 Task: Find connections with filter location Châtelet with filter topic #aviationwith filter profile language Spanish with filter current company Accolite Digital with filter school St. Xavier's School, Jaipur with filter industry Laundry and Drycleaning Services with filter service category Team Building with filter keywords title Marketing Communications Manager
Action: Mouse moved to (521, 96)
Screenshot: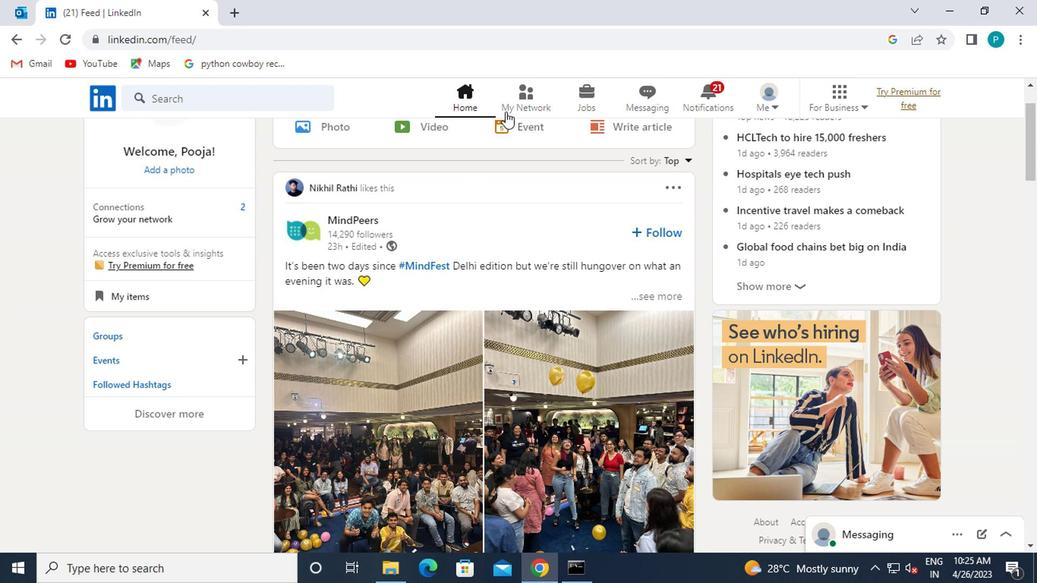 
Action: Mouse pressed left at (521, 96)
Screenshot: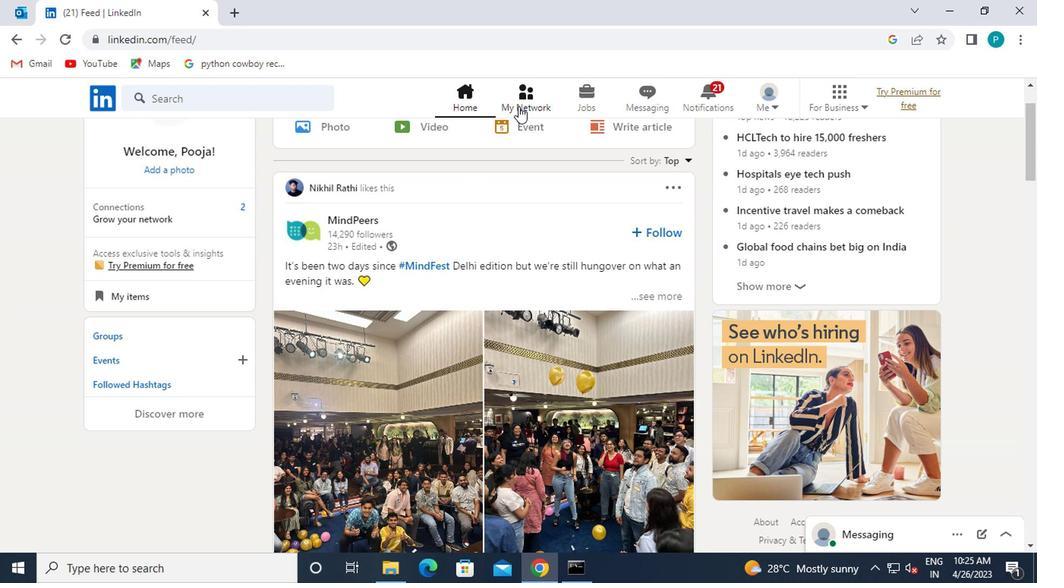 
Action: Mouse moved to (213, 178)
Screenshot: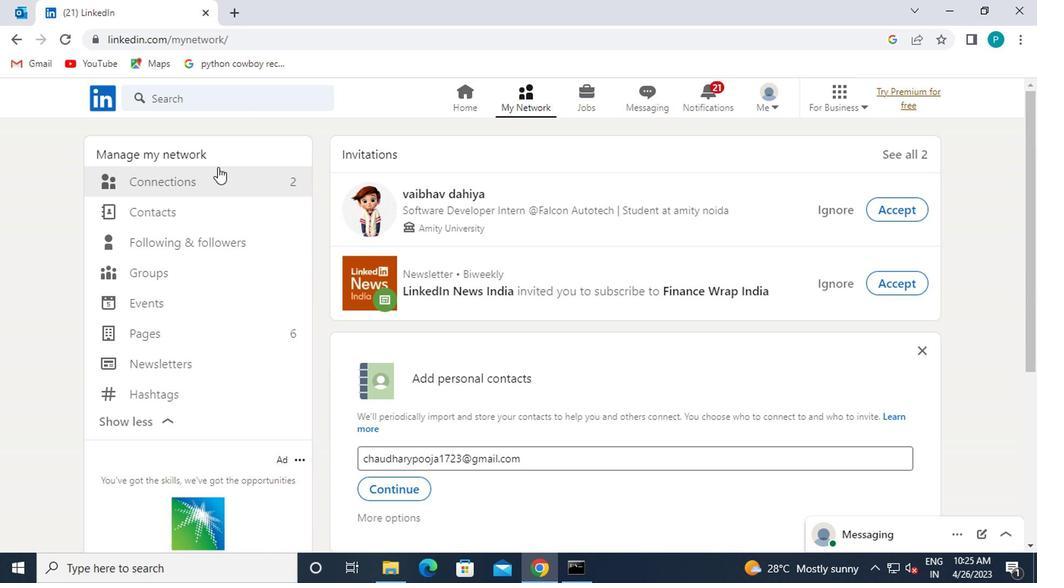 
Action: Mouse pressed left at (213, 178)
Screenshot: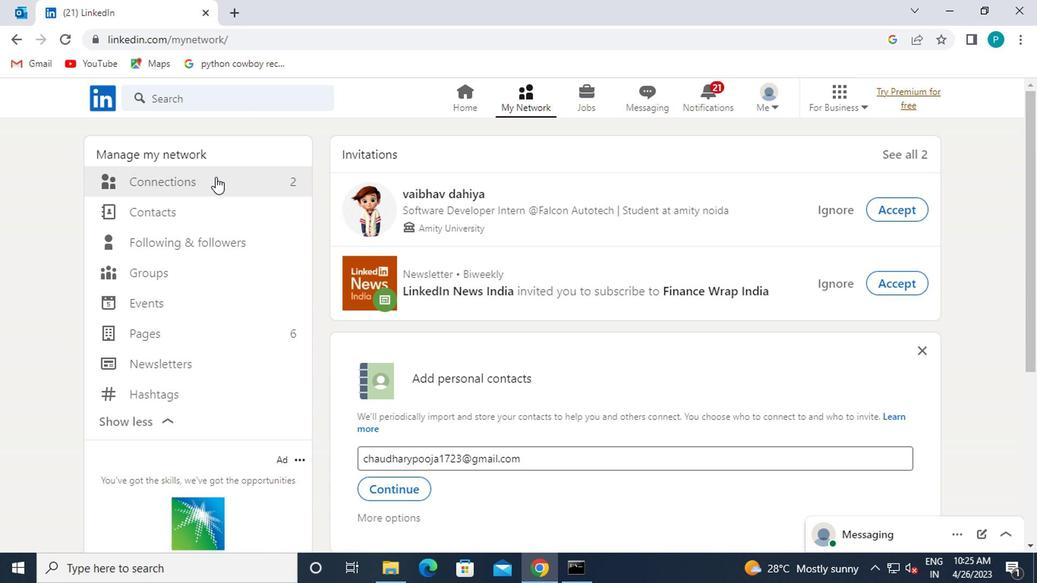 
Action: Mouse moved to (619, 186)
Screenshot: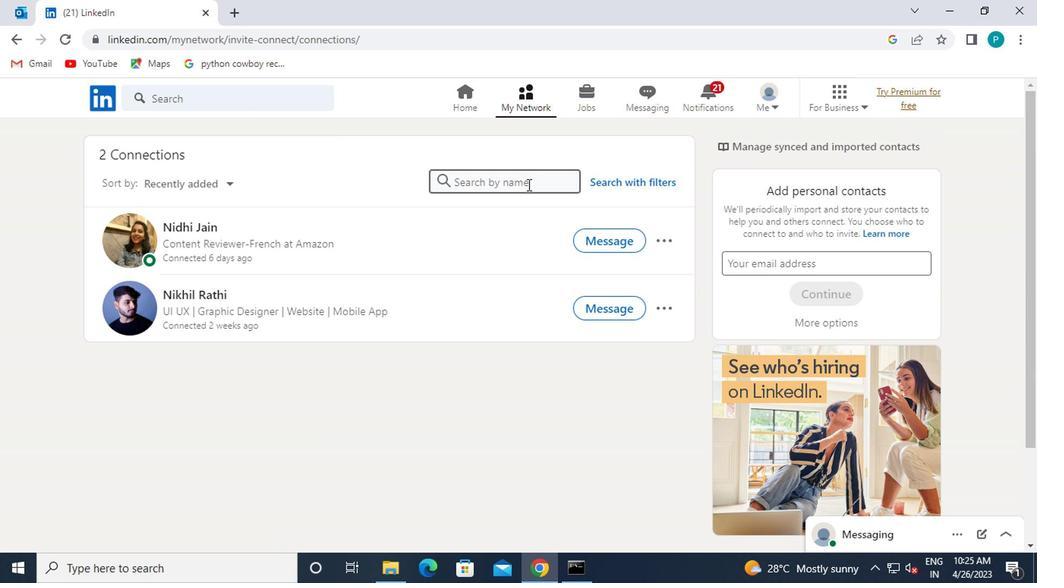 
Action: Mouse pressed left at (619, 186)
Screenshot: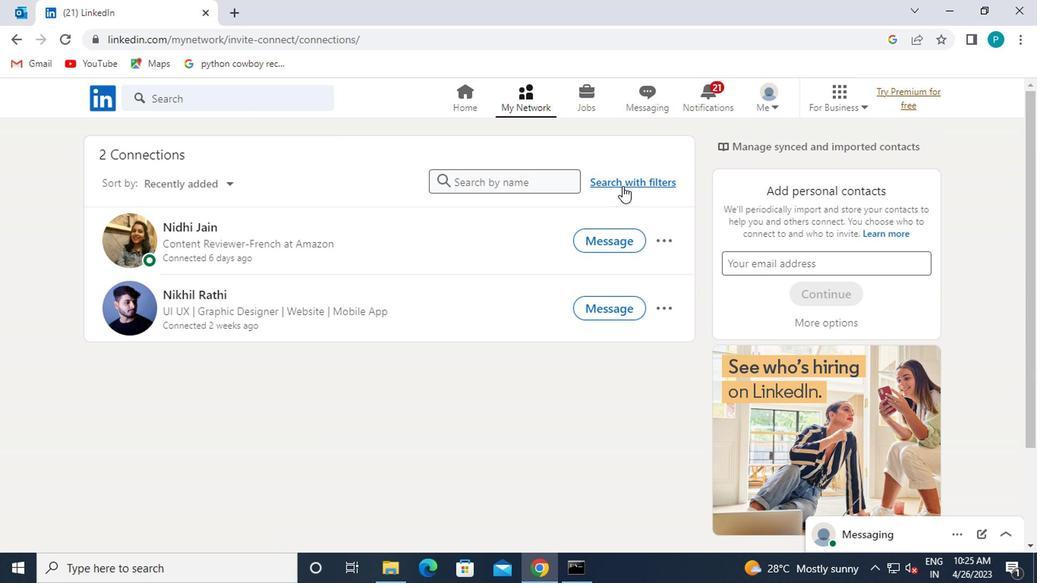 
Action: Mouse moved to (486, 134)
Screenshot: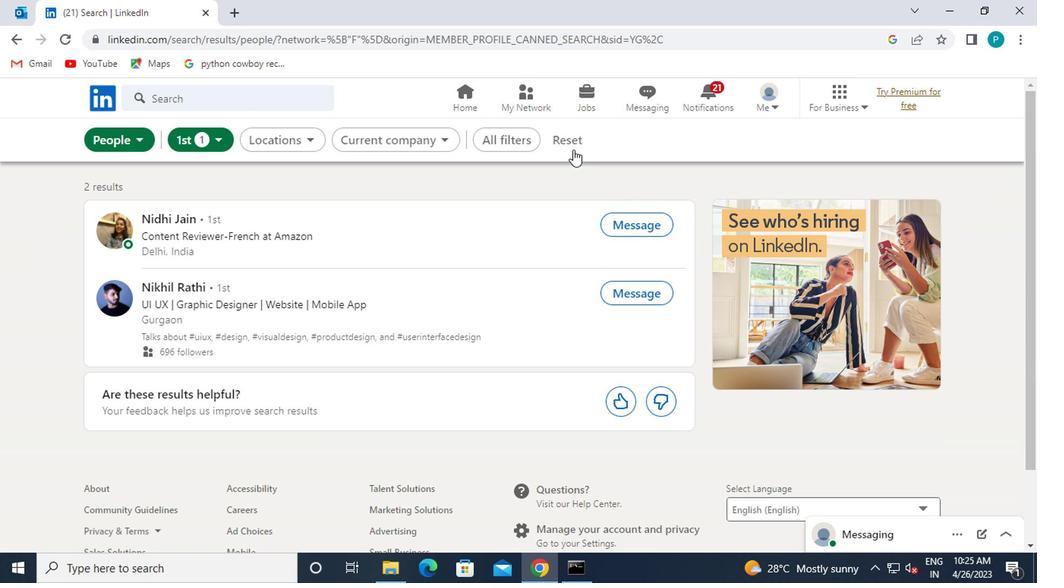 
Action: Mouse pressed left at (486, 134)
Screenshot: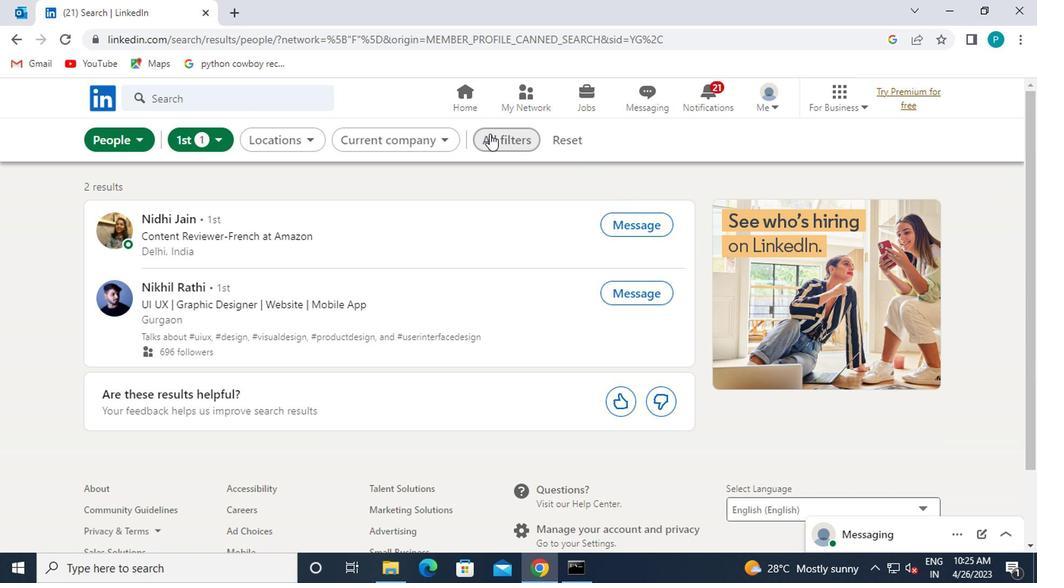 
Action: Mouse moved to (815, 301)
Screenshot: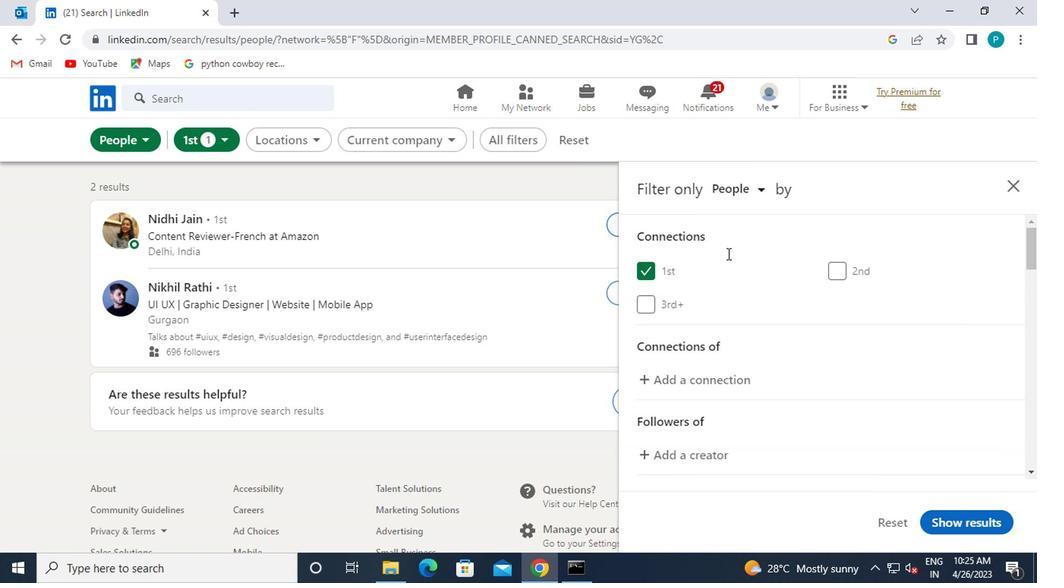 
Action: Mouse scrolled (815, 300) with delta (0, 0)
Screenshot: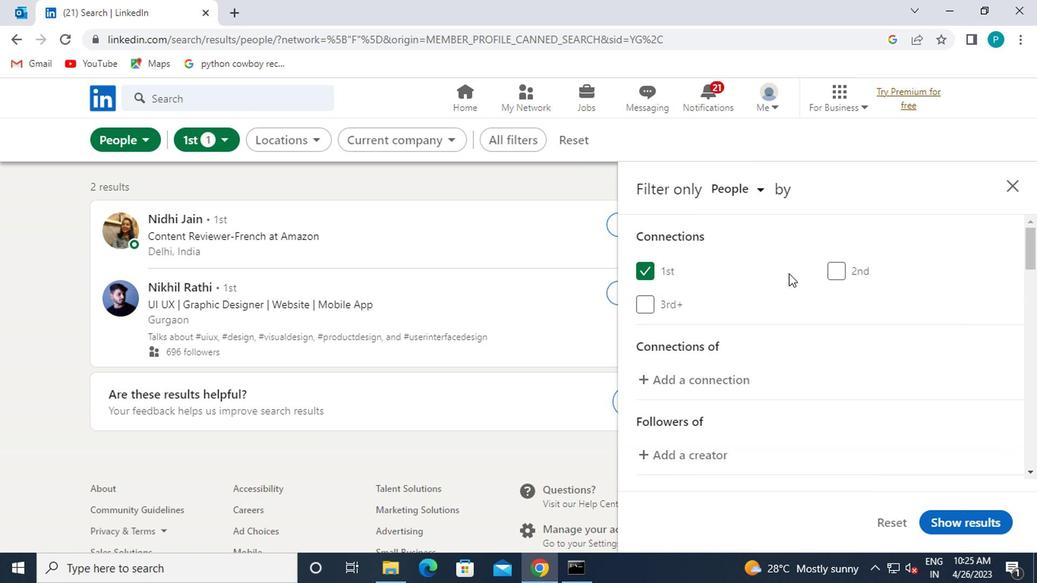 
Action: Mouse scrolled (815, 300) with delta (0, 0)
Screenshot: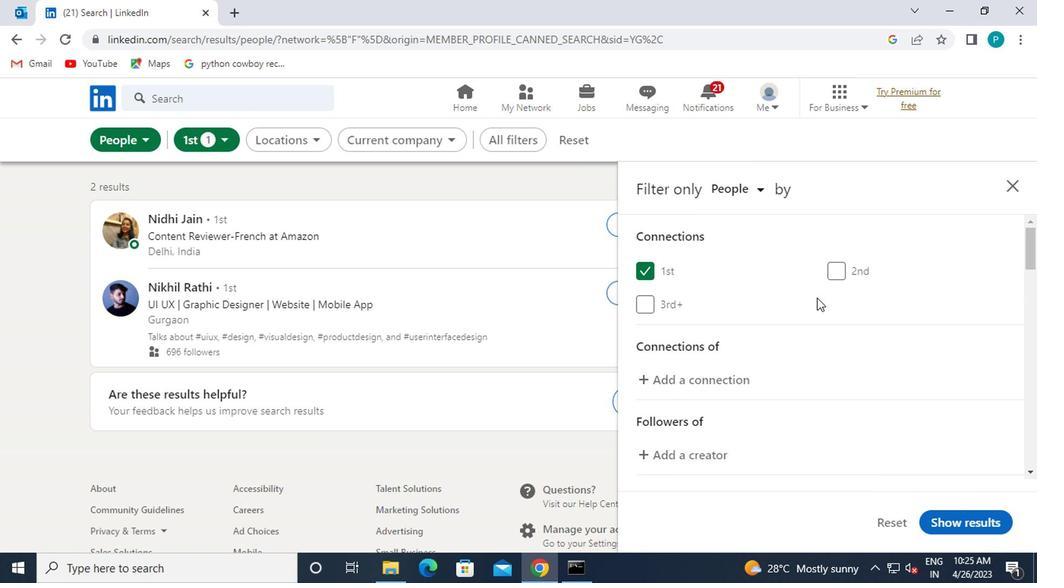 
Action: Mouse moved to (889, 443)
Screenshot: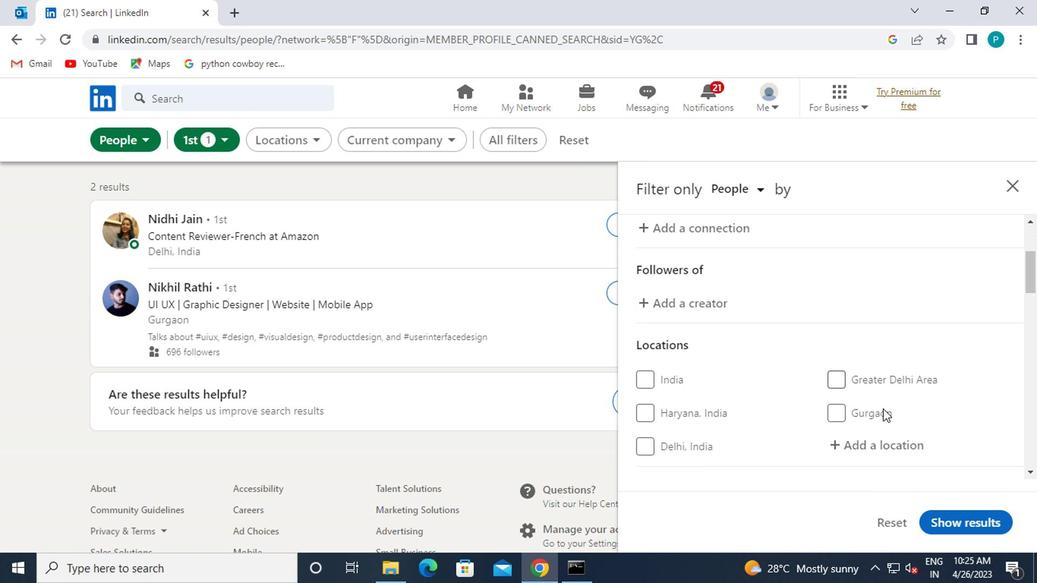 
Action: Mouse pressed left at (889, 443)
Screenshot: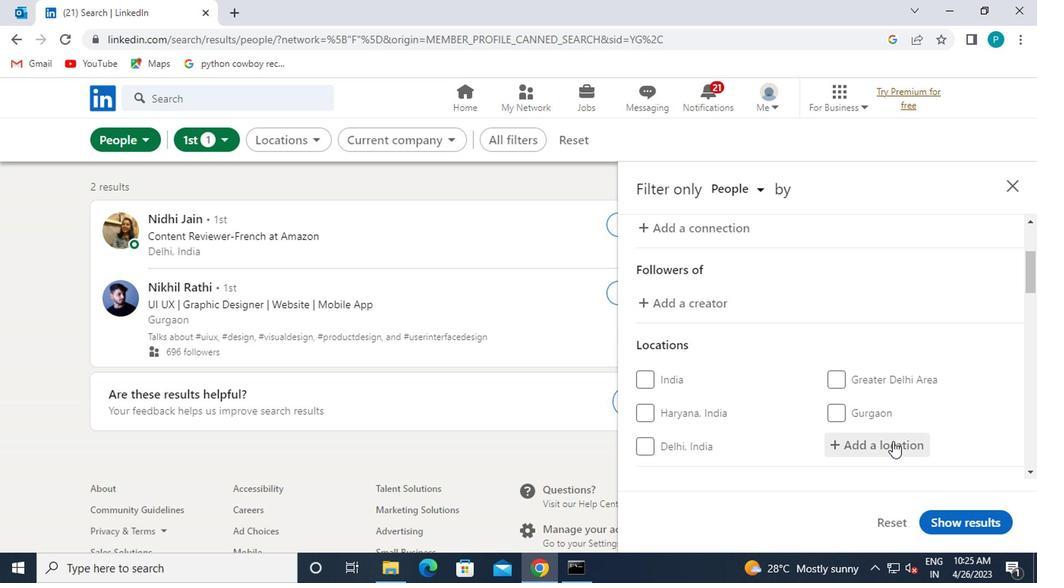 
Action: Mouse moved to (877, 402)
Screenshot: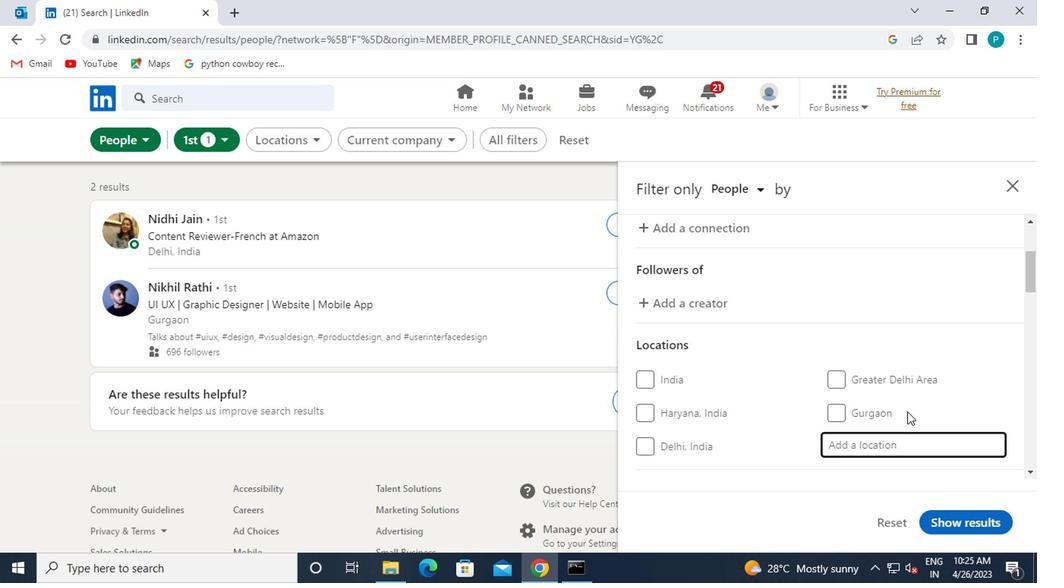 
Action: Key pressed <Key.caps_lock>
Screenshot: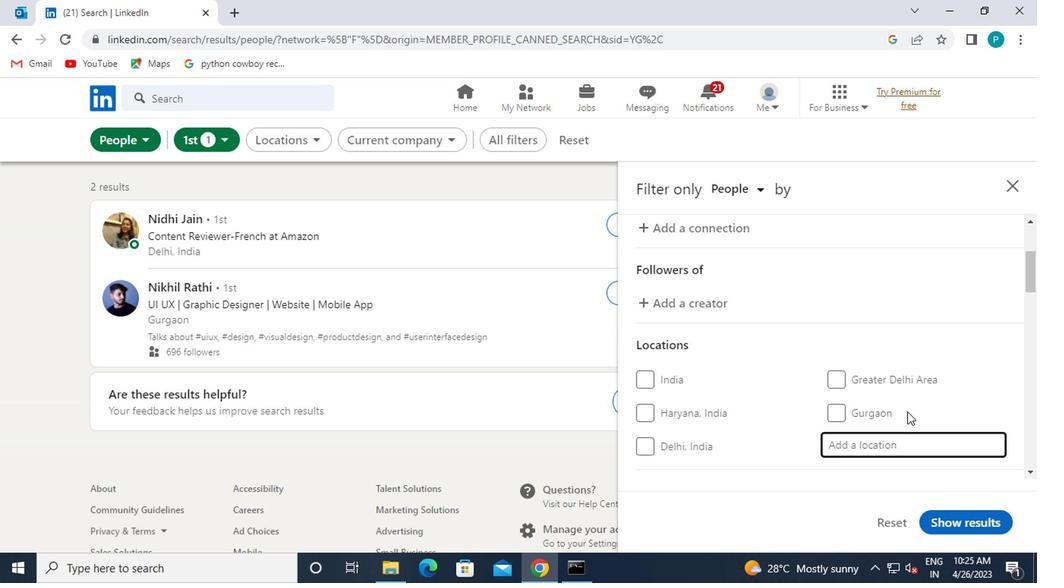 
Action: Mouse moved to (846, 386)
Screenshot: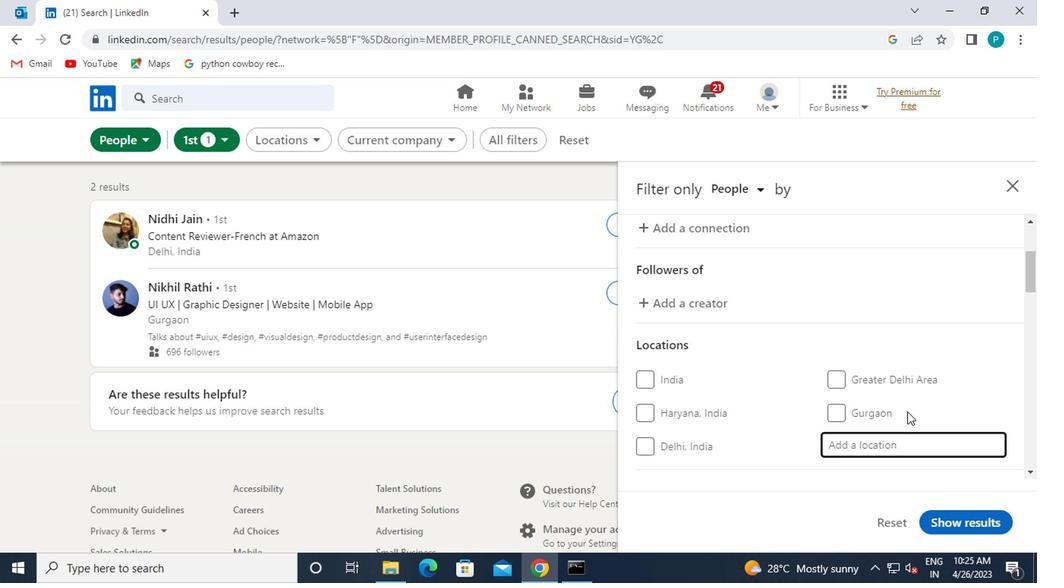 
Action: Key pressed c<Key.caps_lock>hatelet
Screenshot: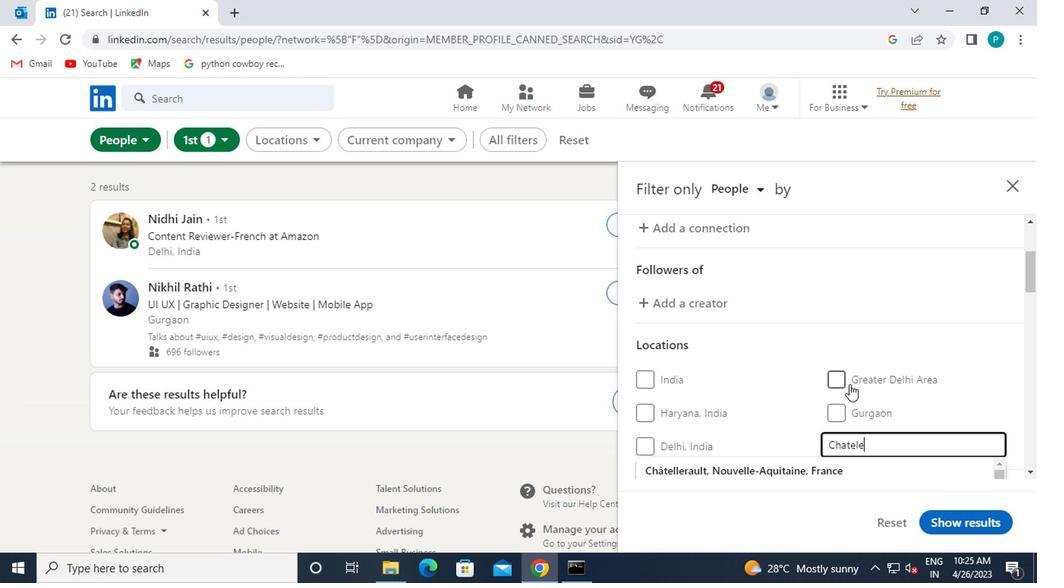 
Action: Mouse moved to (740, 452)
Screenshot: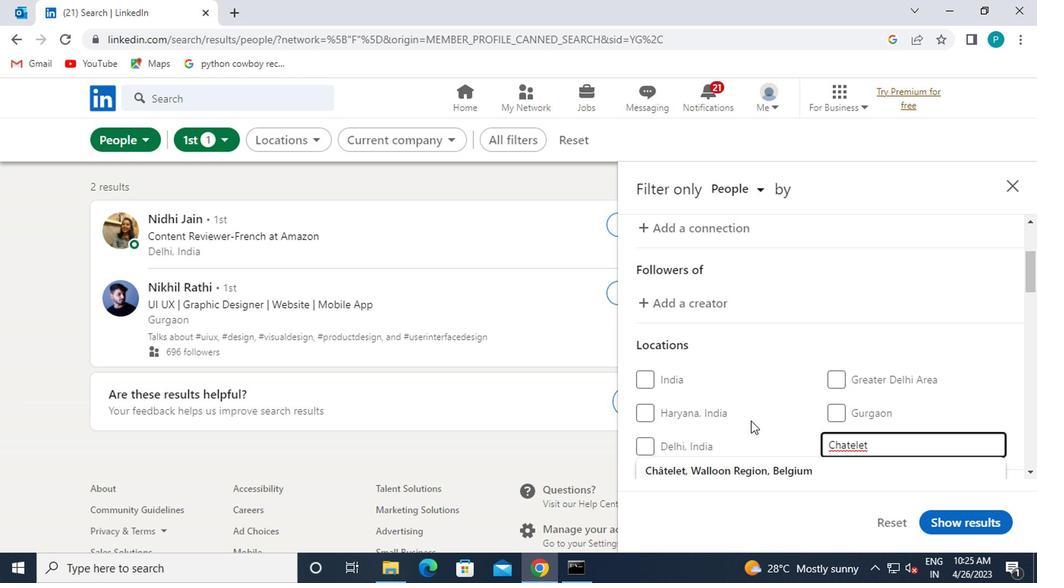 
Action: Mouse scrolled (740, 451) with delta (0, -1)
Screenshot: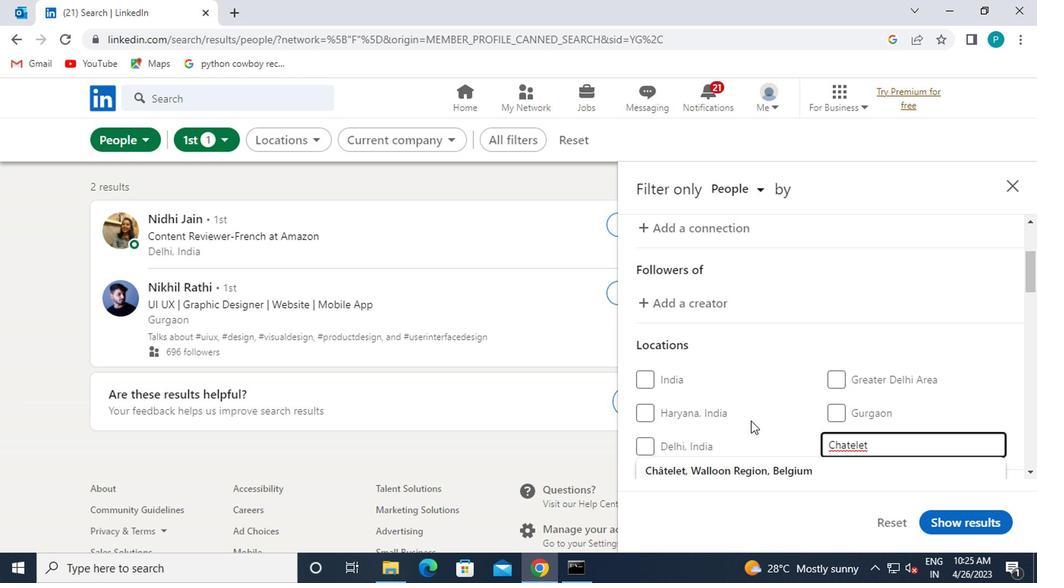 
Action: Mouse moved to (736, 397)
Screenshot: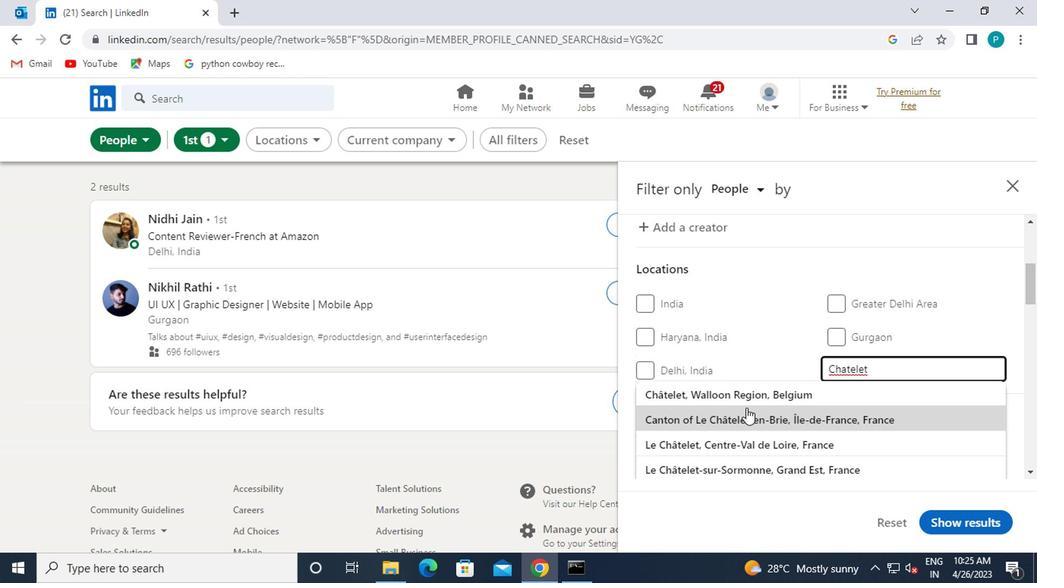 
Action: Mouse pressed left at (736, 397)
Screenshot: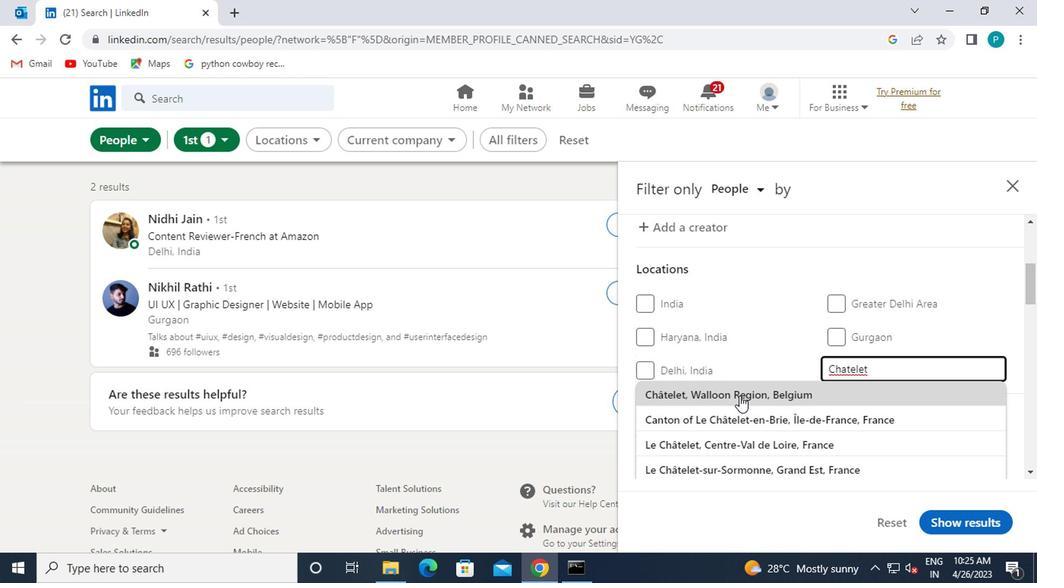 
Action: Mouse scrolled (736, 397) with delta (0, 0)
Screenshot: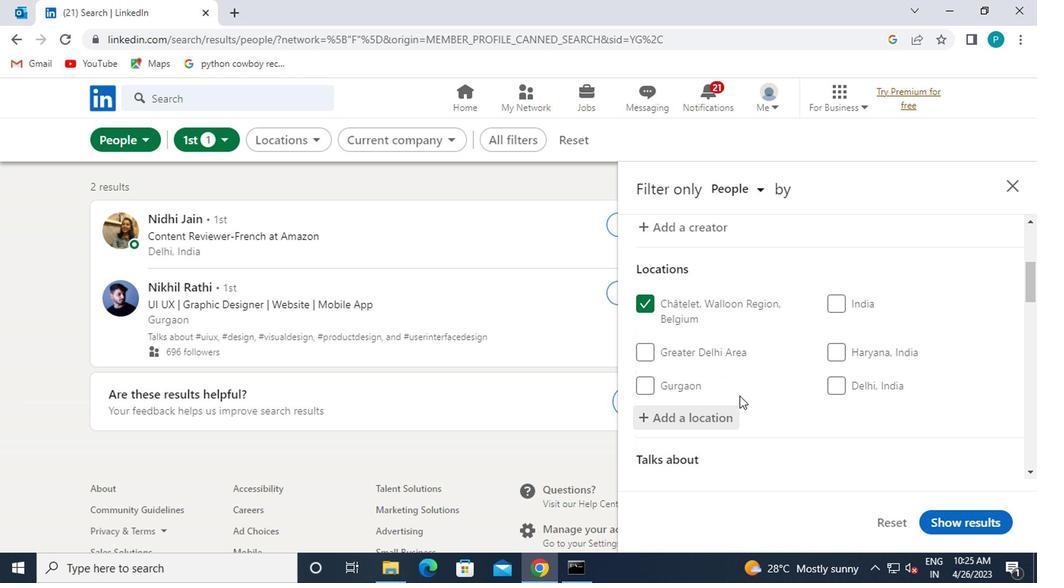 
Action: Mouse scrolled (736, 397) with delta (0, 0)
Screenshot: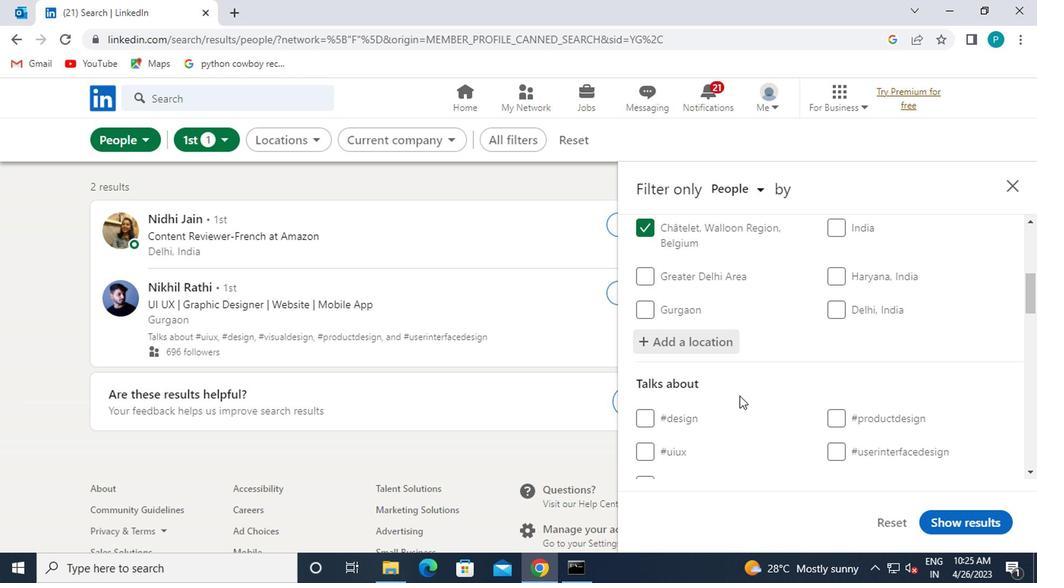 
Action: Mouse scrolled (736, 397) with delta (0, 0)
Screenshot: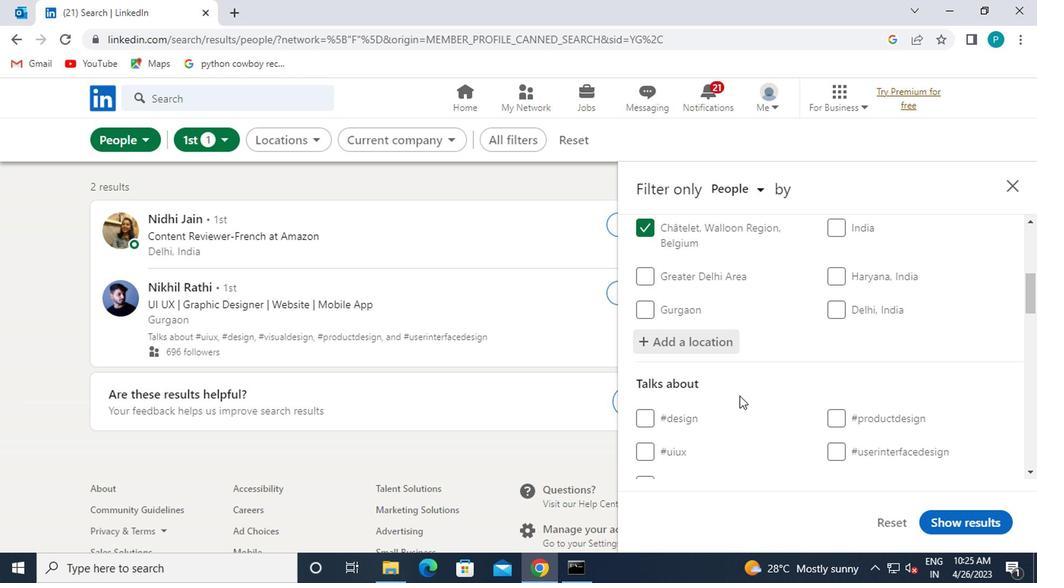 
Action: Mouse moved to (837, 342)
Screenshot: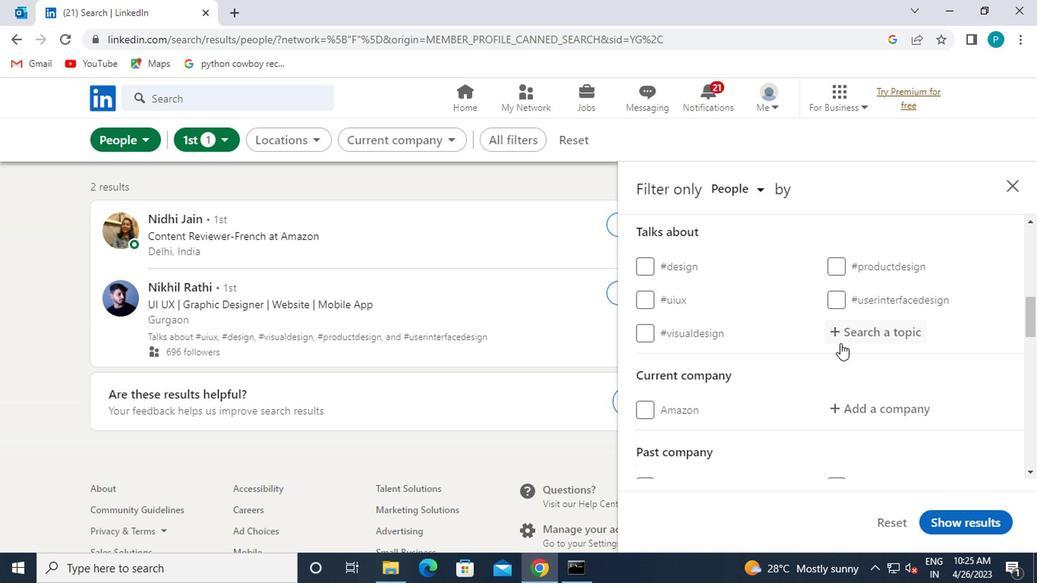 
Action: Mouse pressed left at (837, 342)
Screenshot: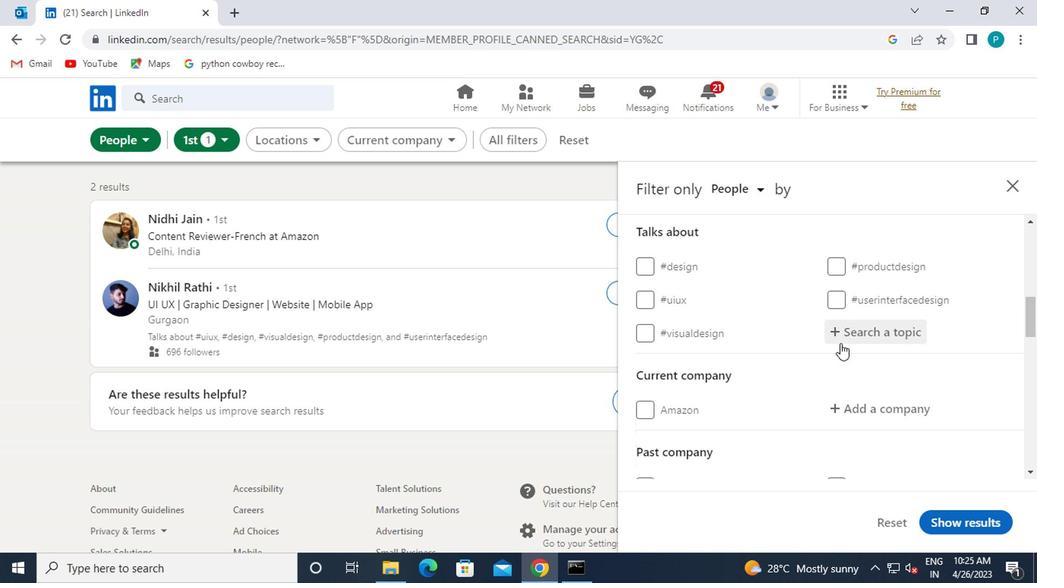 
Action: Mouse moved to (837, 339)
Screenshot: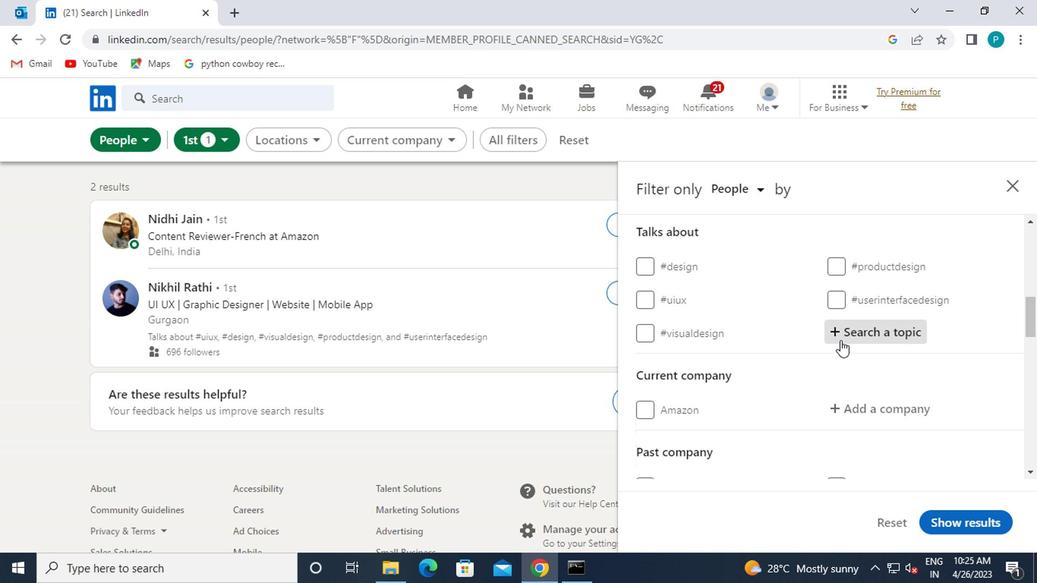 
Action: Key pressed <Key.shift><Key.shift><Key.shift><Key.shift>#AVII<Key.backspace>ATION
Screenshot: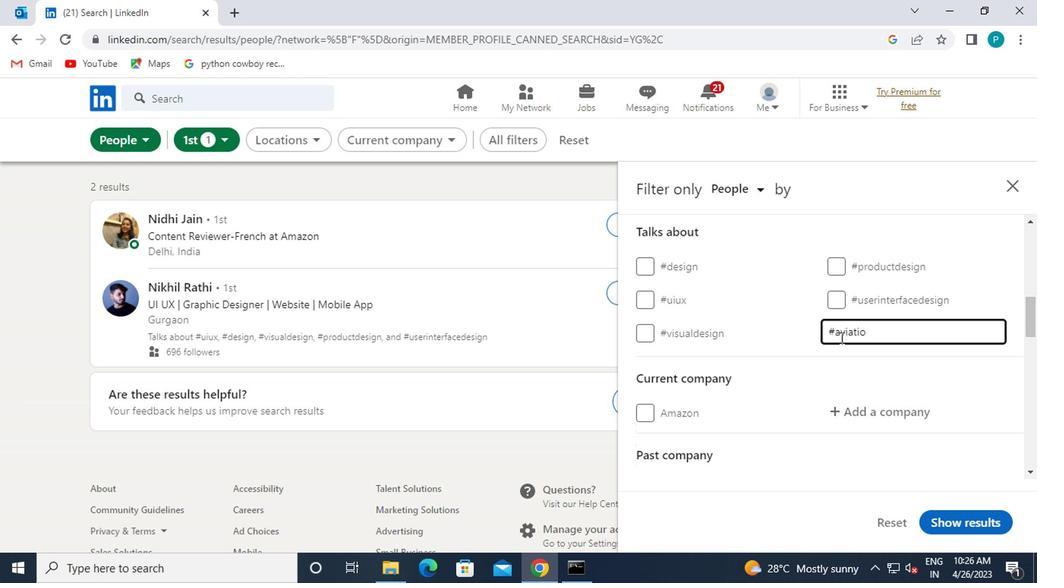 
Action: Mouse moved to (828, 341)
Screenshot: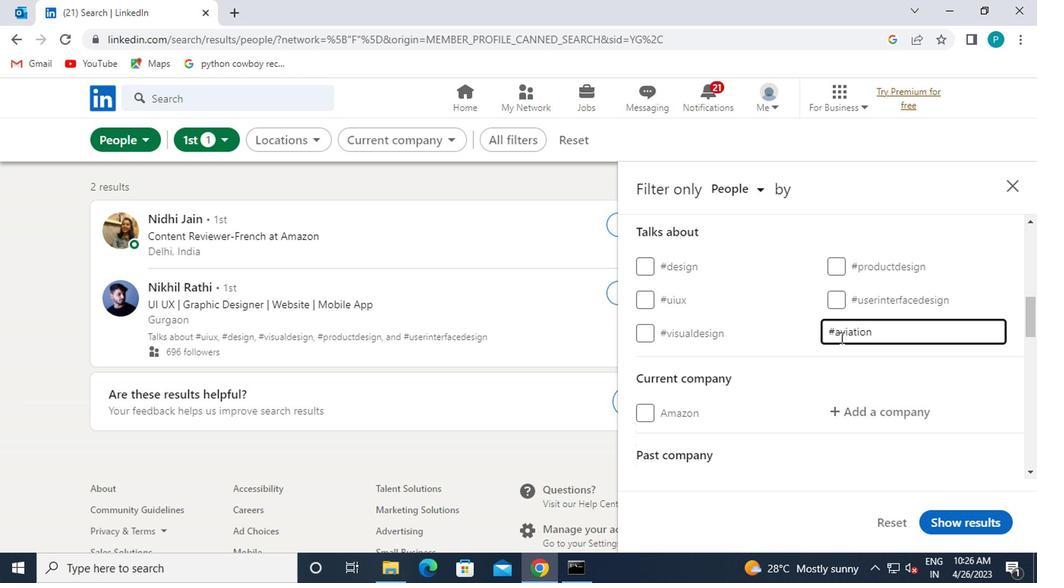 
Action: Mouse scrolled (828, 340) with delta (0, -1)
Screenshot: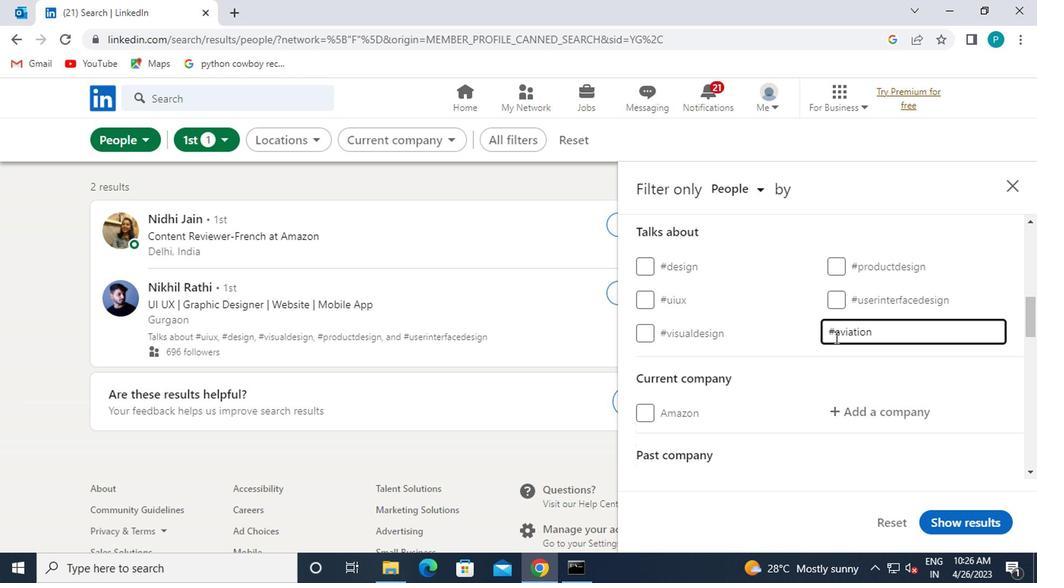 
Action: Mouse moved to (842, 343)
Screenshot: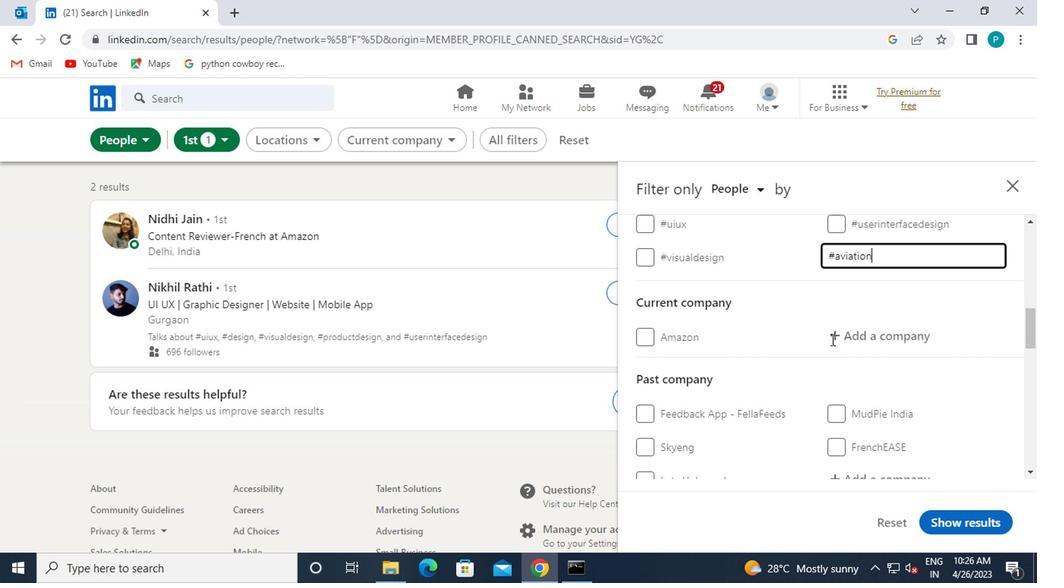 
Action: Mouse pressed left at (842, 343)
Screenshot: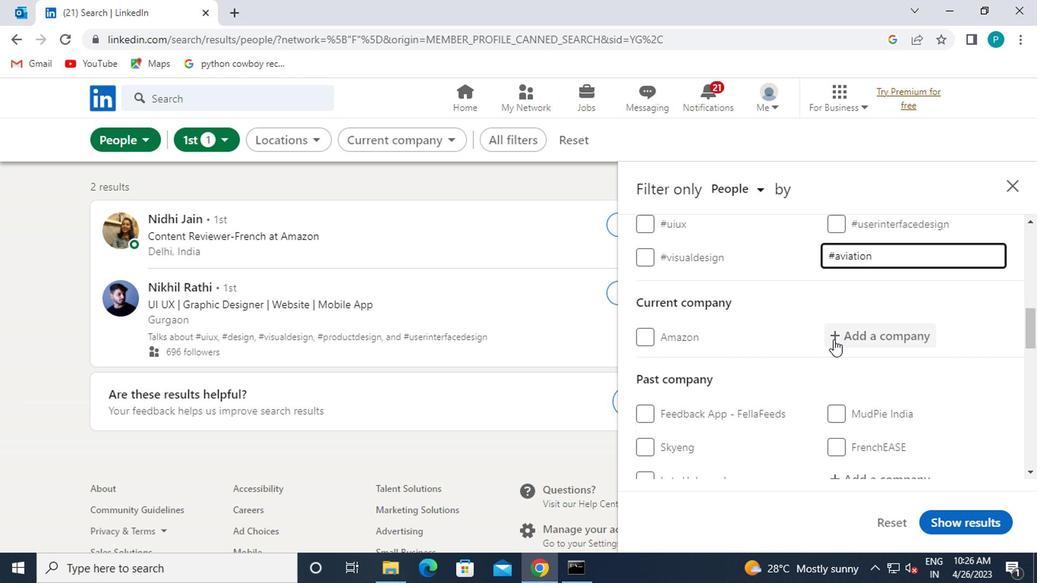 
Action: Mouse moved to (821, 343)
Screenshot: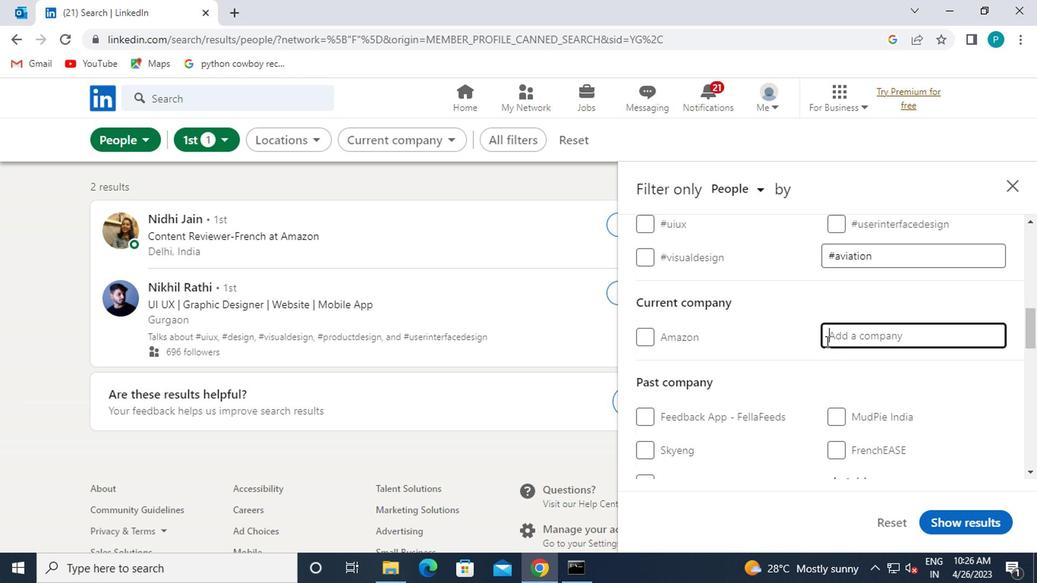 
Action: Key pressed <Key.caps_lock>ACCO
Screenshot: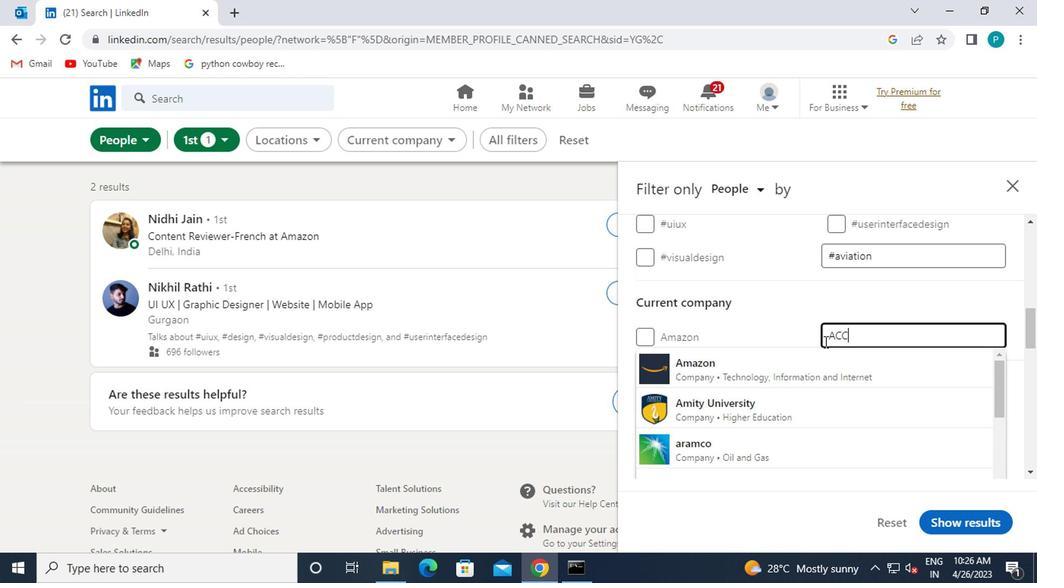 
Action: Mouse moved to (787, 392)
Screenshot: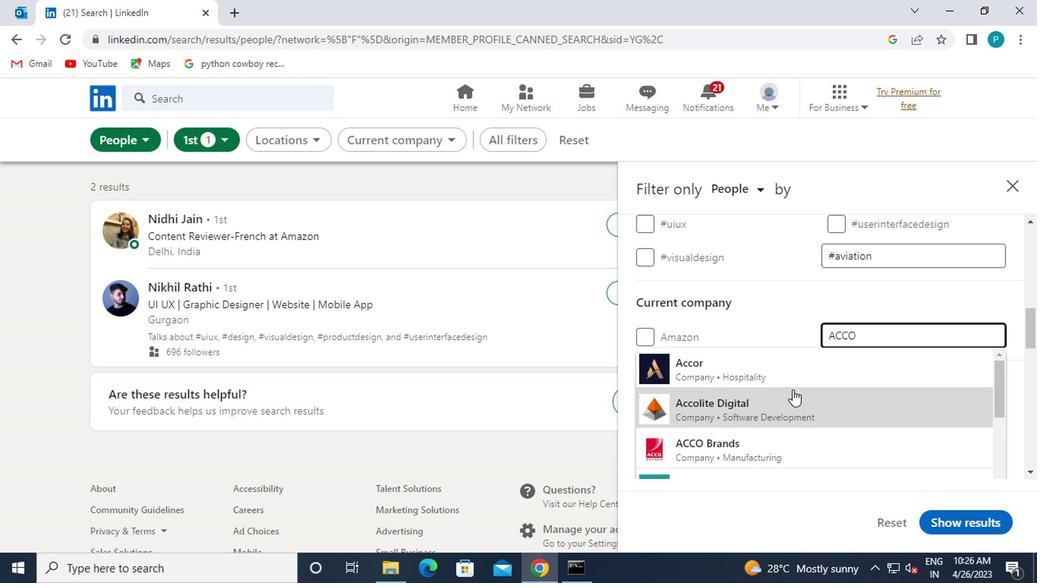 
Action: Mouse pressed left at (787, 392)
Screenshot: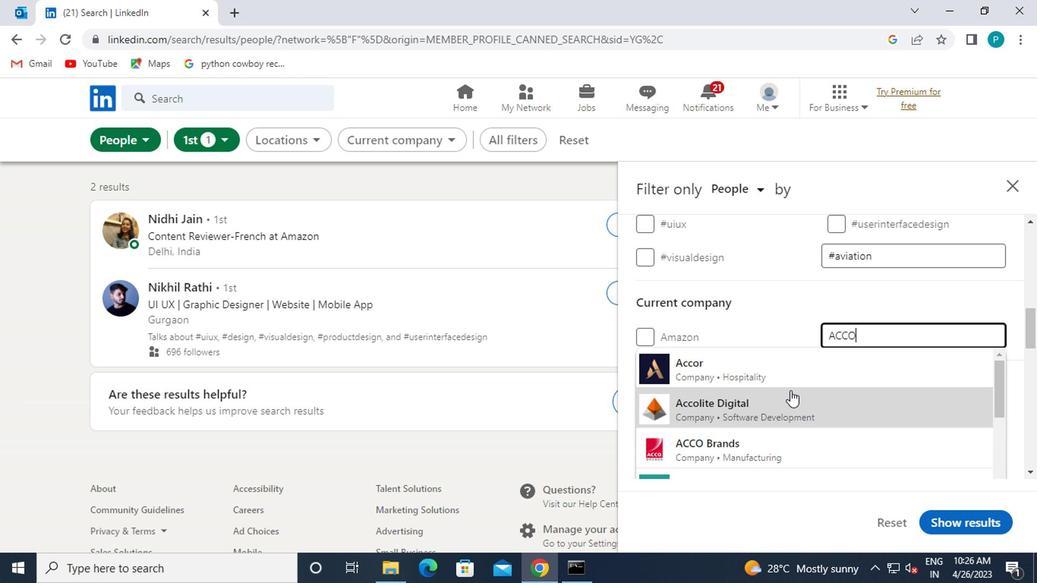 
Action: Mouse moved to (781, 390)
Screenshot: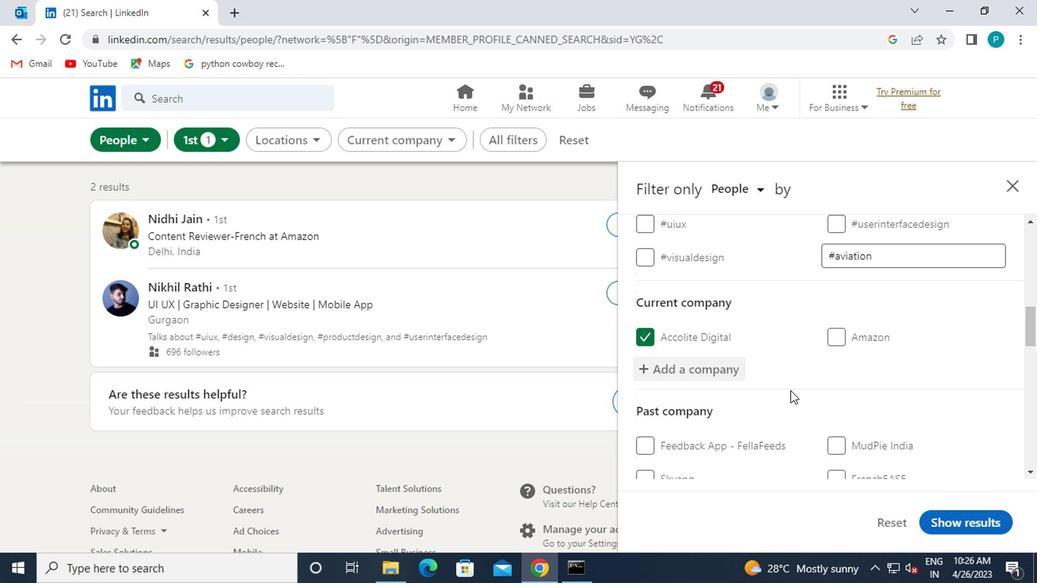 
Action: Mouse scrolled (781, 389) with delta (0, -1)
Screenshot: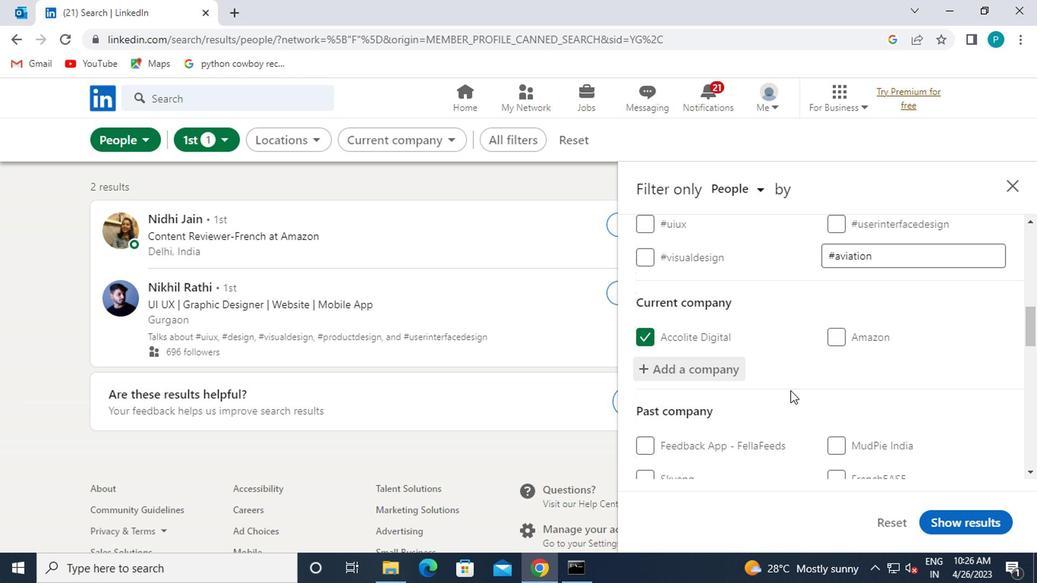 
Action: Mouse moved to (780, 389)
Screenshot: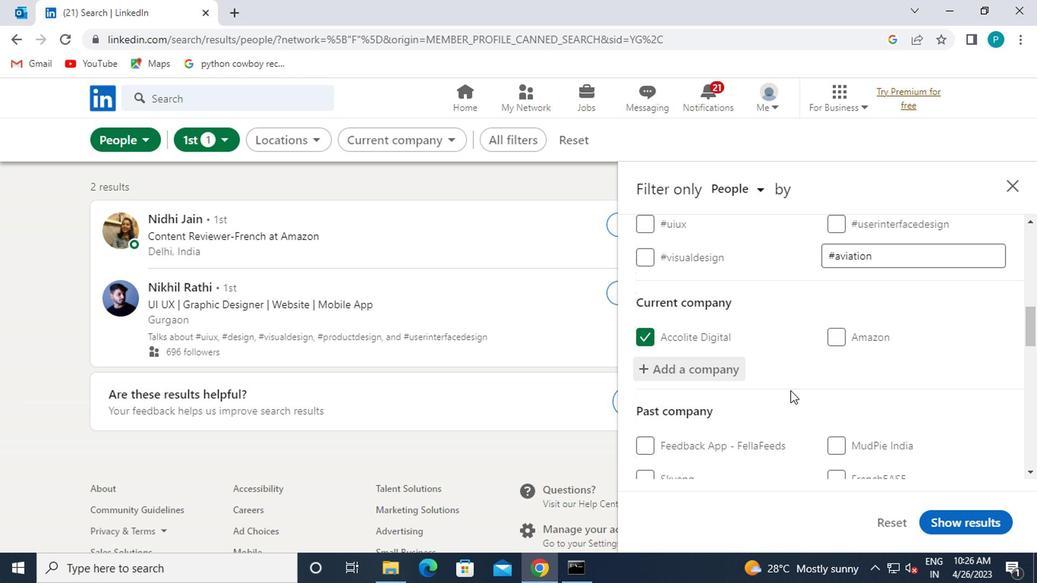 
Action: Mouse scrolled (780, 388) with delta (0, 0)
Screenshot: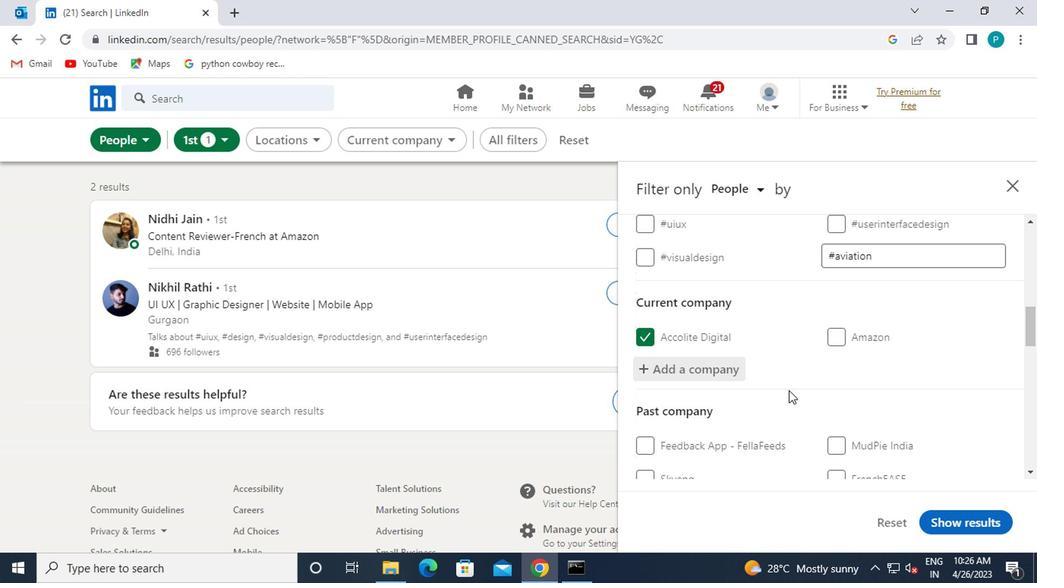 
Action: Mouse scrolled (780, 388) with delta (0, 0)
Screenshot: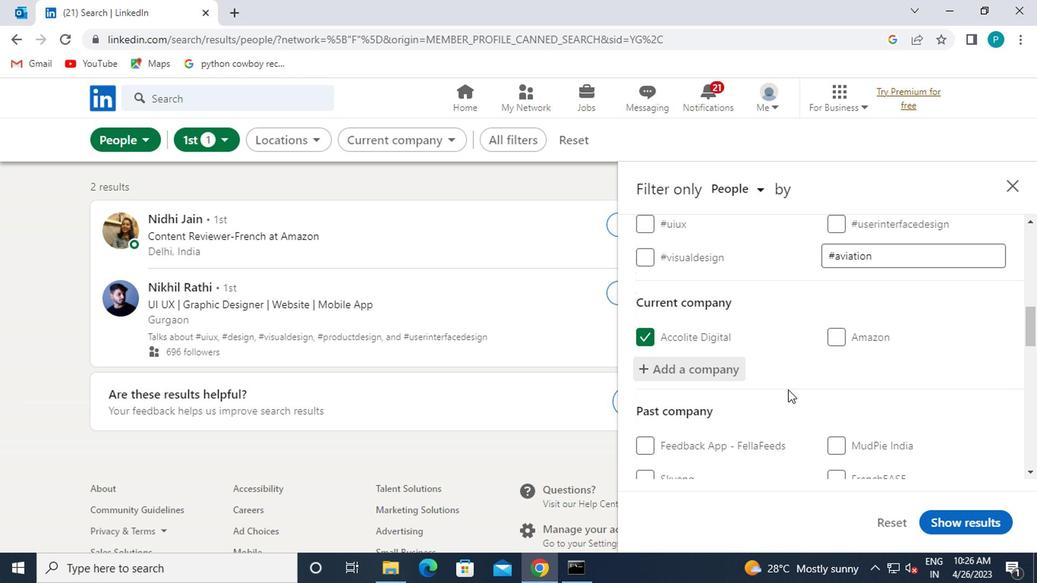 
Action: Mouse moved to (872, 388)
Screenshot: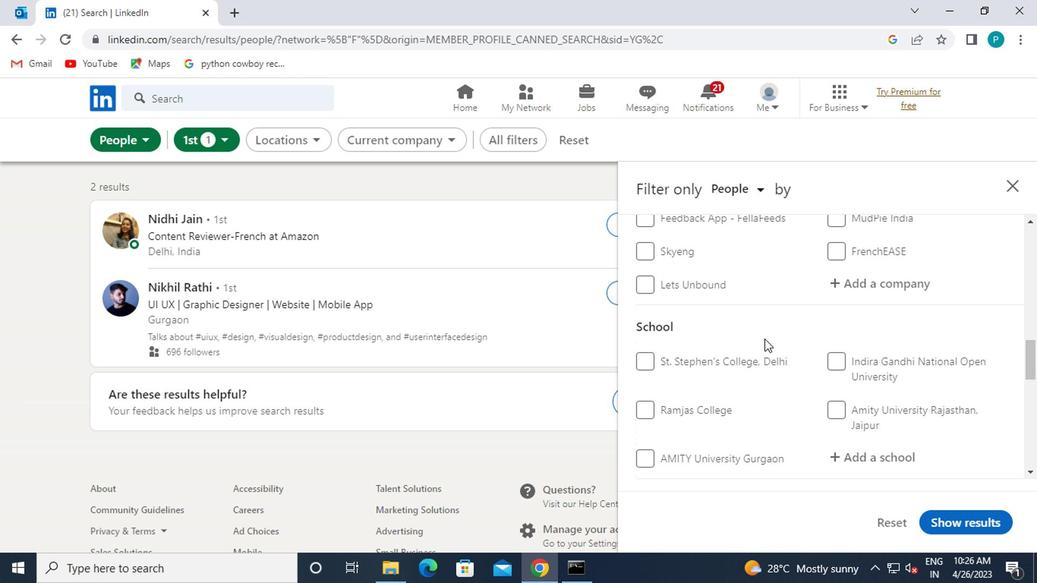 
Action: Mouse scrolled (872, 387) with delta (0, 0)
Screenshot: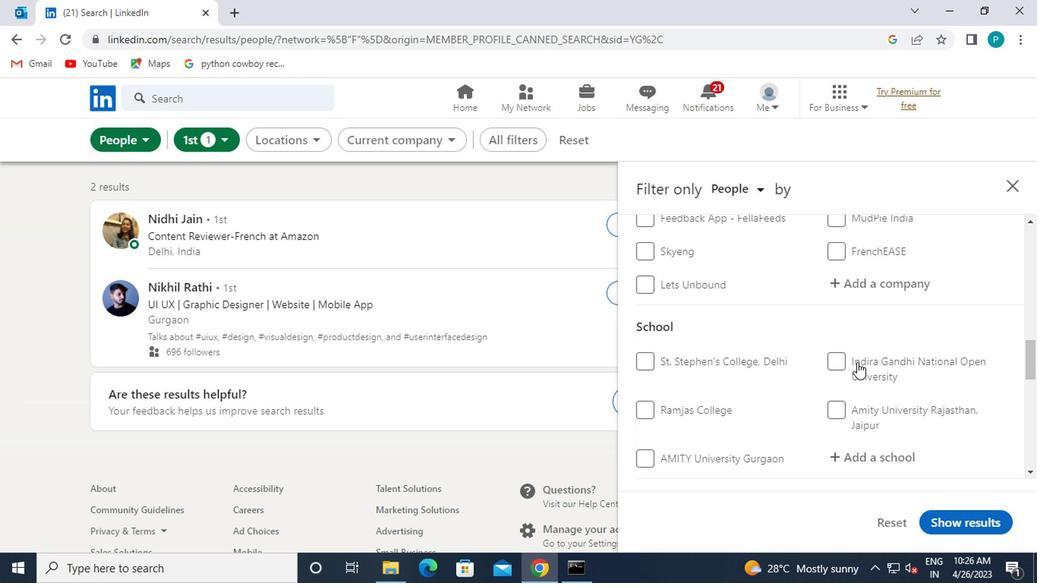 
Action: Mouse scrolled (872, 387) with delta (0, 0)
Screenshot: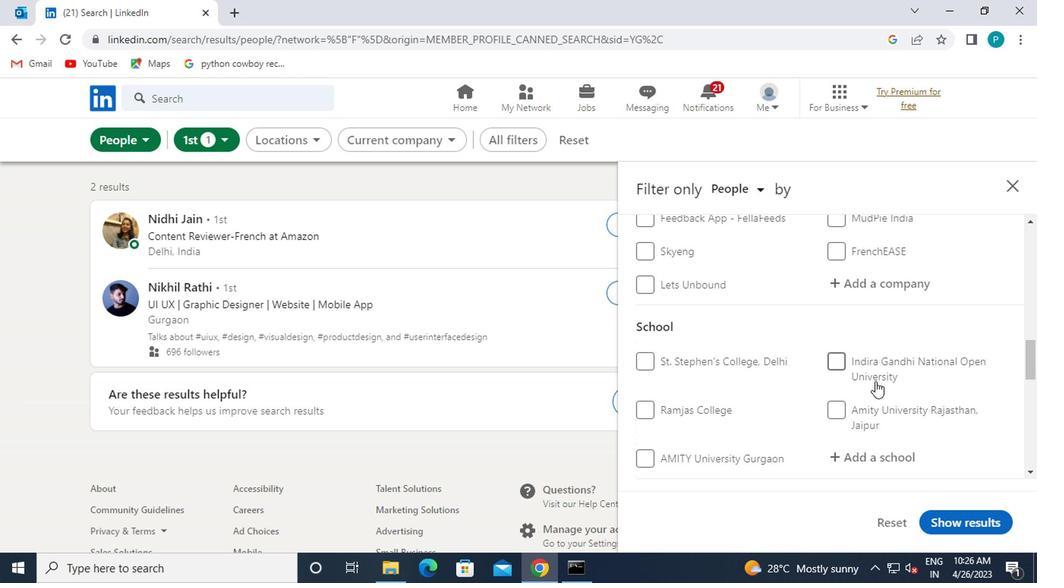 
Action: Mouse moved to (838, 314)
Screenshot: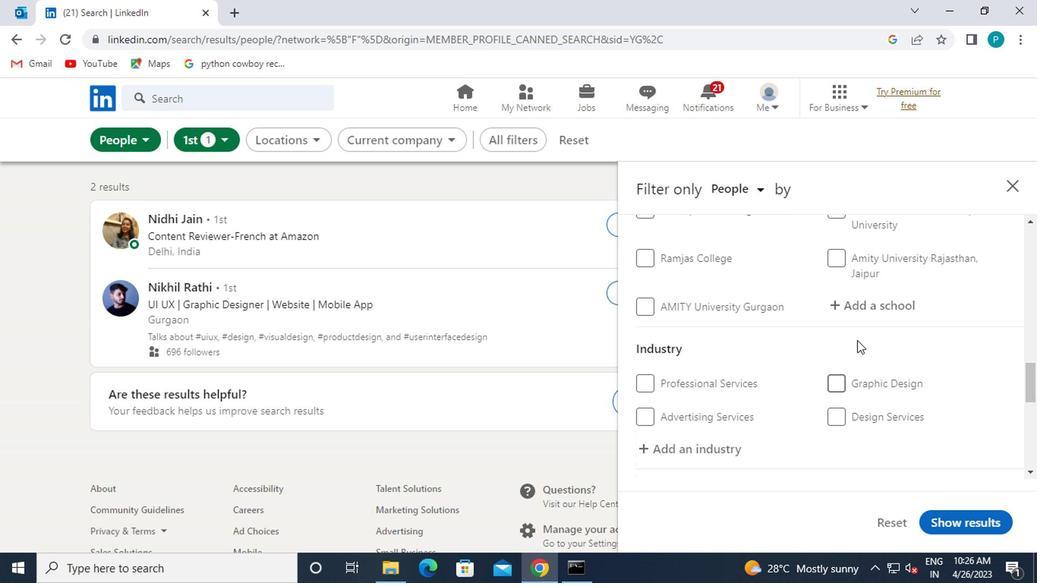 
Action: Mouse pressed left at (838, 314)
Screenshot: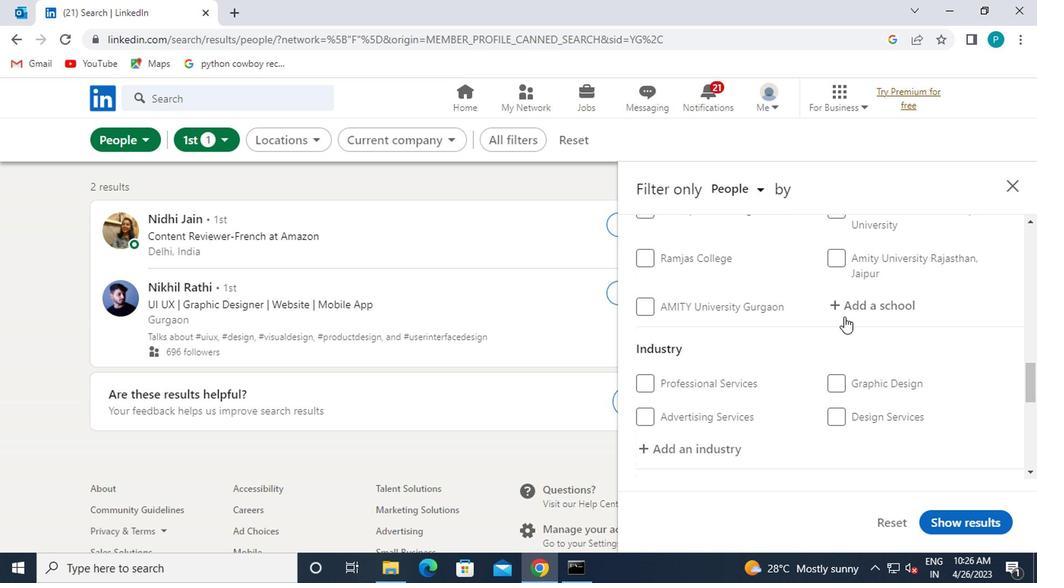 
Action: Mouse moved to (821, 313)
Screenshot: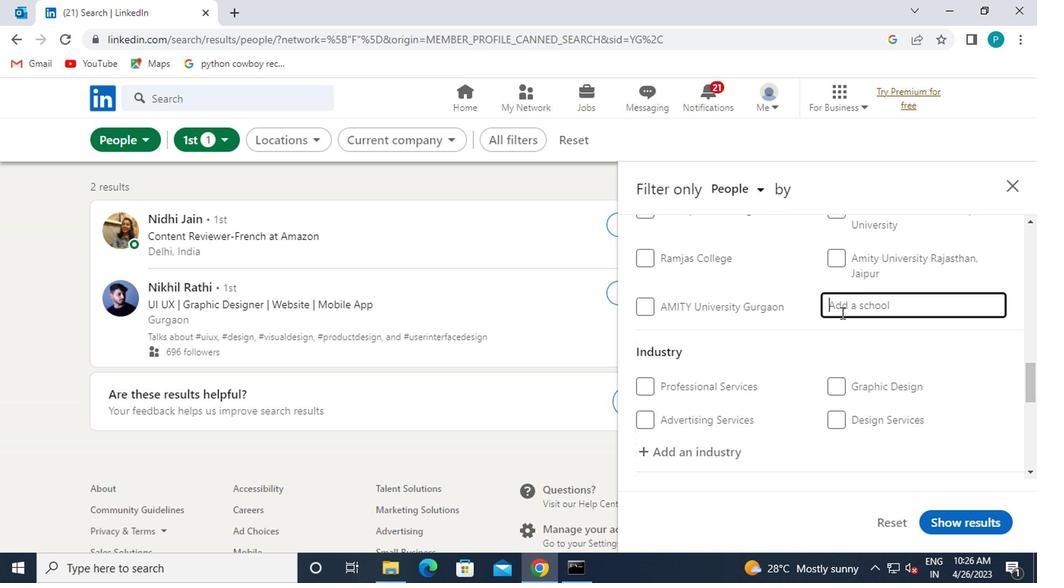 
Action: Key pressed <Key.caps_lock>S<Key.caps_lock><Key.backspace>S
Screenshot: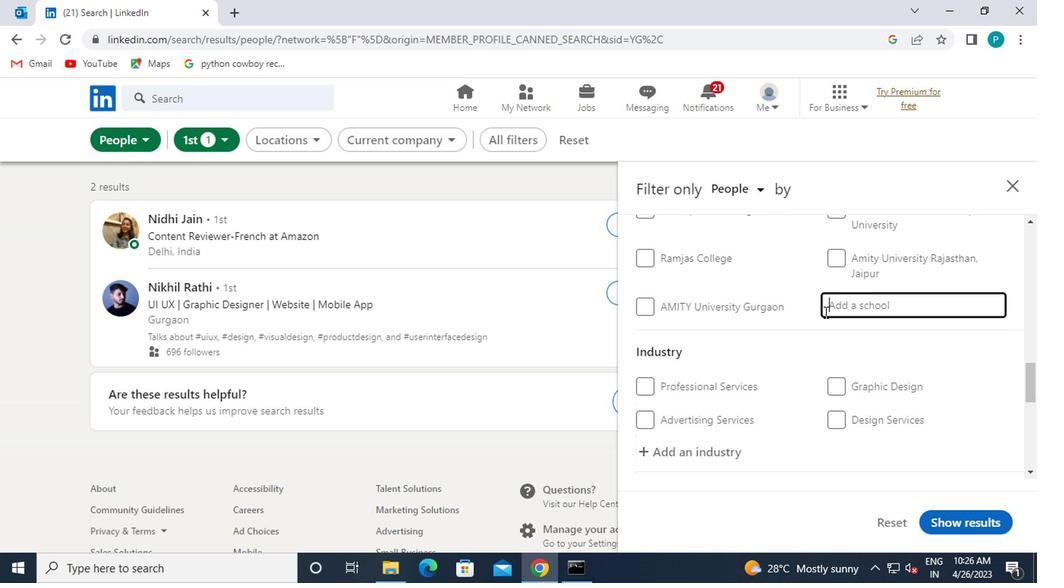 
Action: Mouse moved to (819, 312)
Screenshot: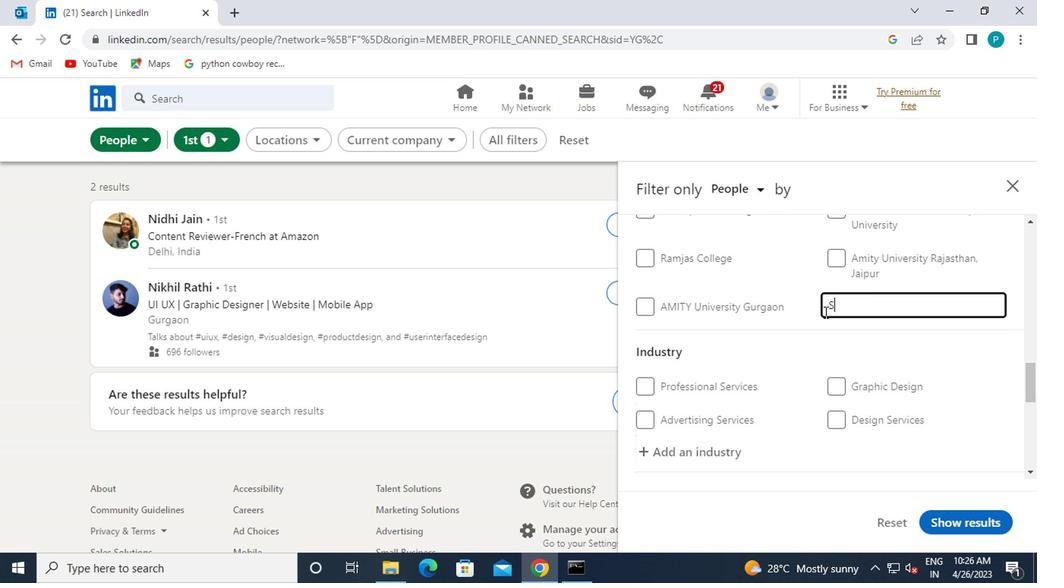 
Action: Key pressed <Key.caps_lock>T.
Screenshot: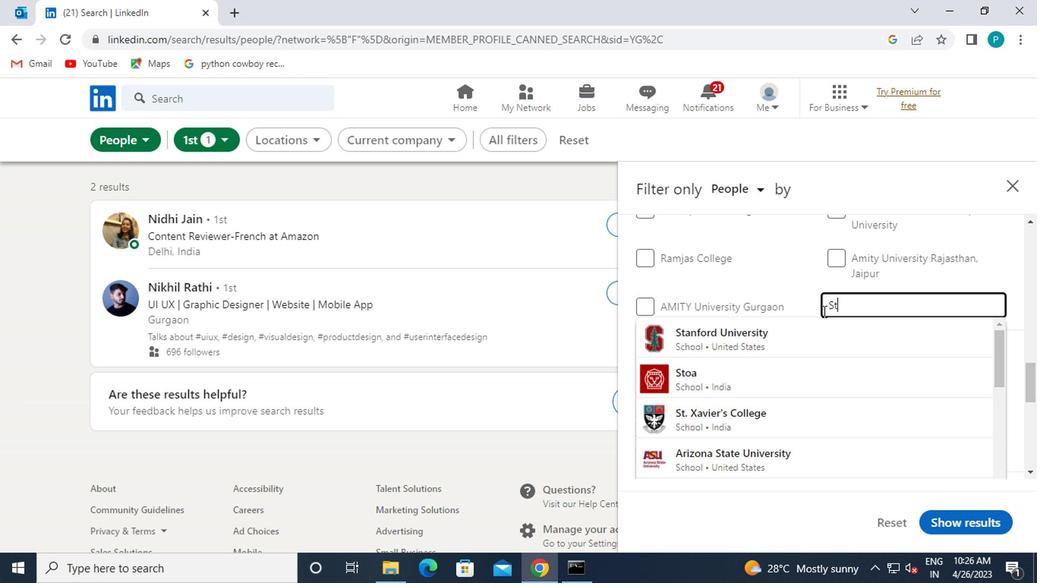 
Action: Mouse moved to (853, 313)
Screenshot: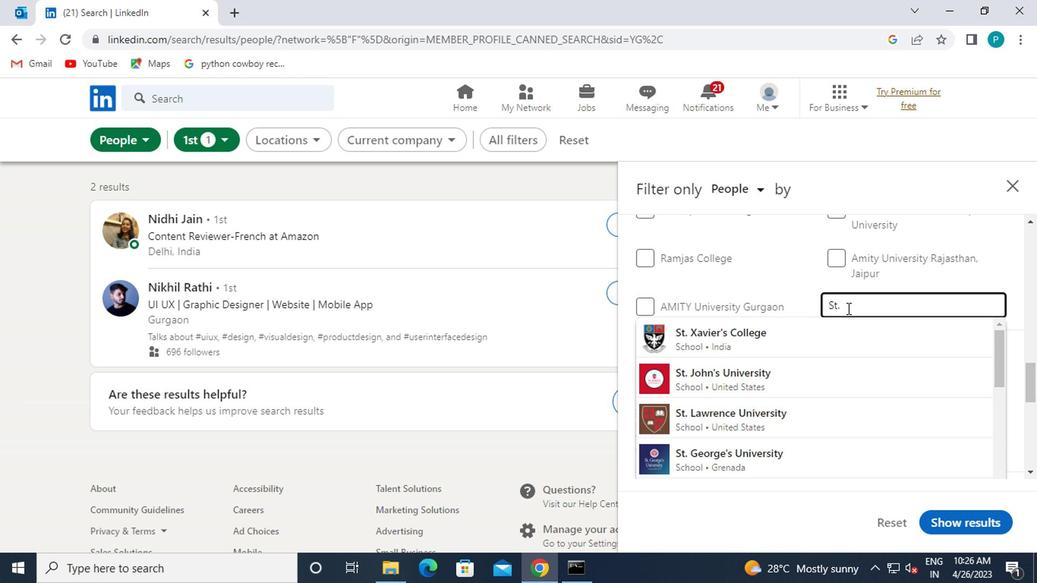 
Action: Key pressed XAVIER<Key.space>'<Key.backspace>'S<Key.space>SCHOOL
Screenshot: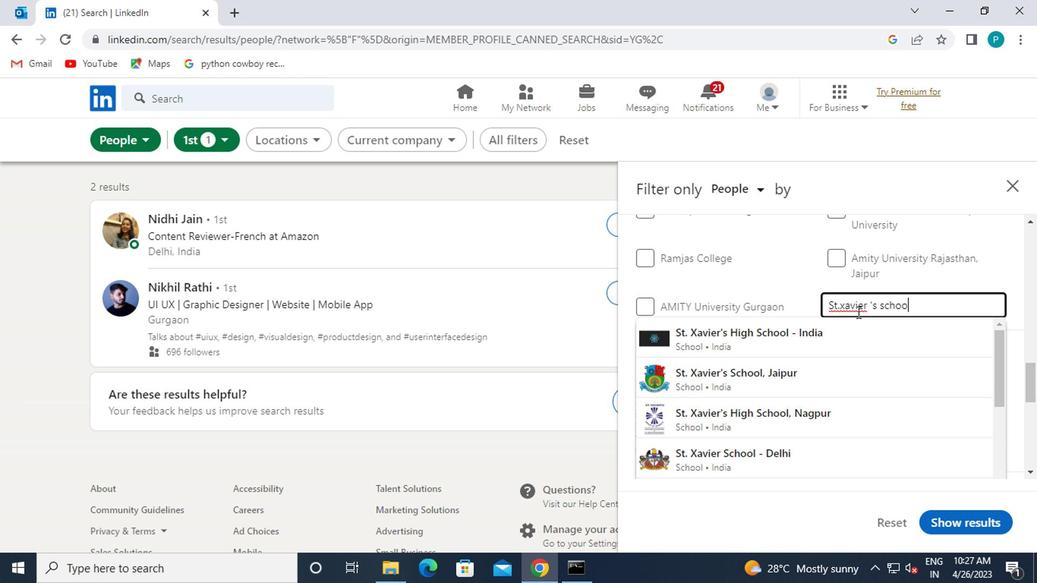 
Action: Mouse moved to (767, 417)
Screenshot: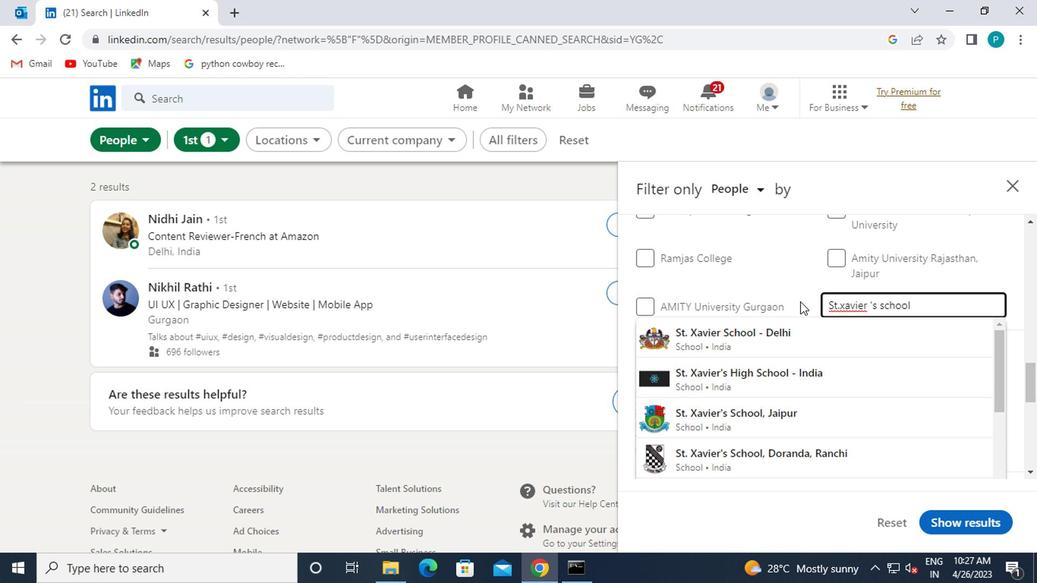 
Action: Mouse pressed left at (767, 417)
Screenshot: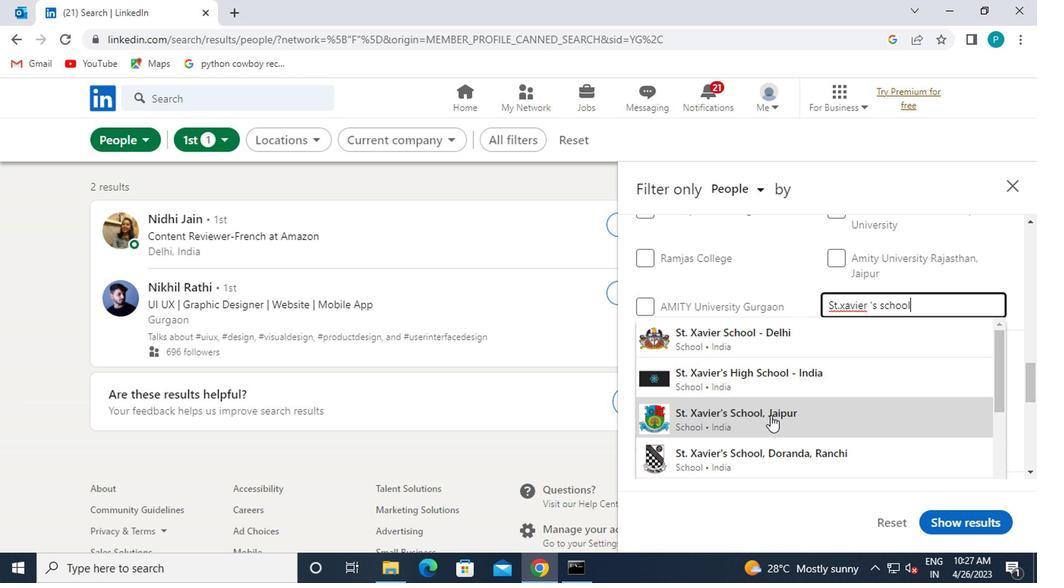 
Action: Mouse moved to (759, 387)
Screenshot: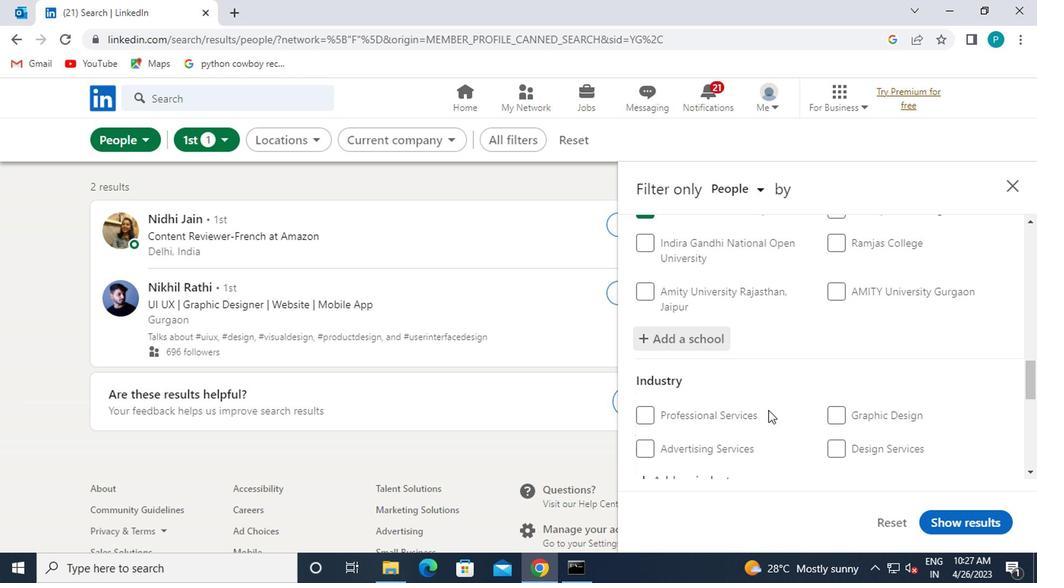 
Action: Mouse scrolled (759, 386) with delta (0, -1)
Screenshot: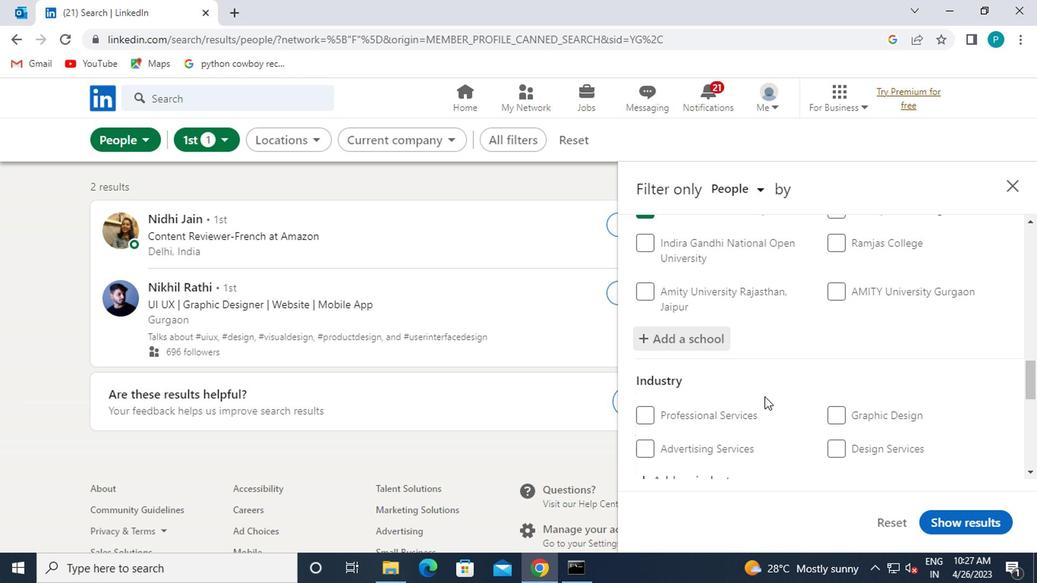 
Action: Mouse scrolled (759, 386) with delta (0, -1)
Screenshot: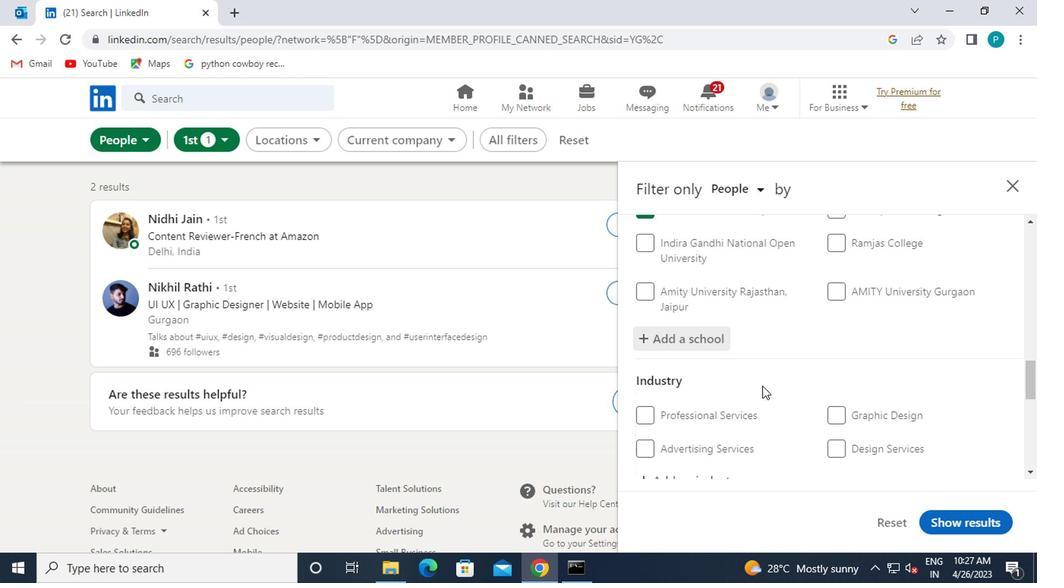 
Action: Mouse moved to (674, 332)
Screenshot: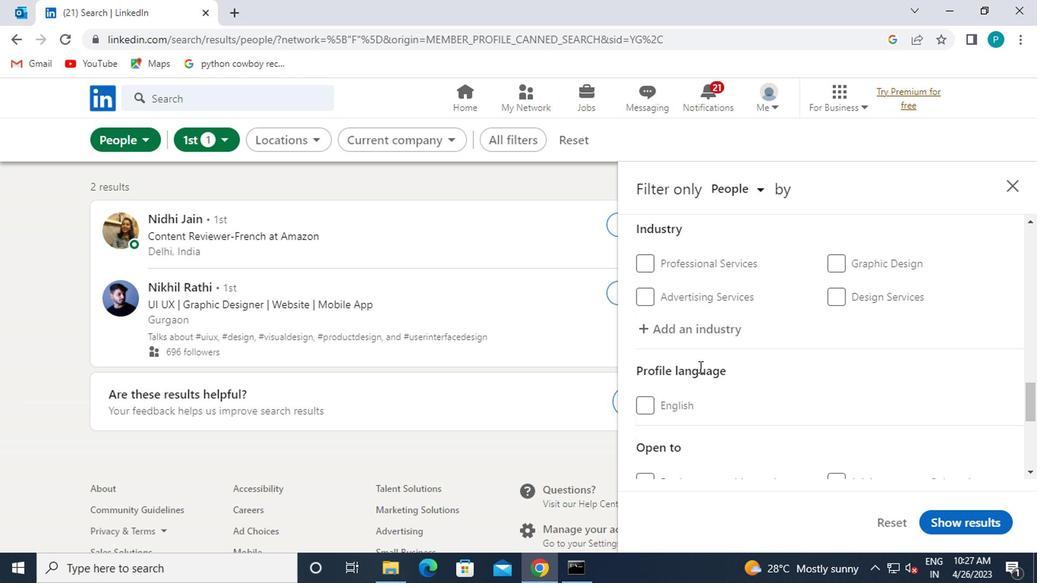 
Action: Mouse pressed left at (674, 332)
Screenshot: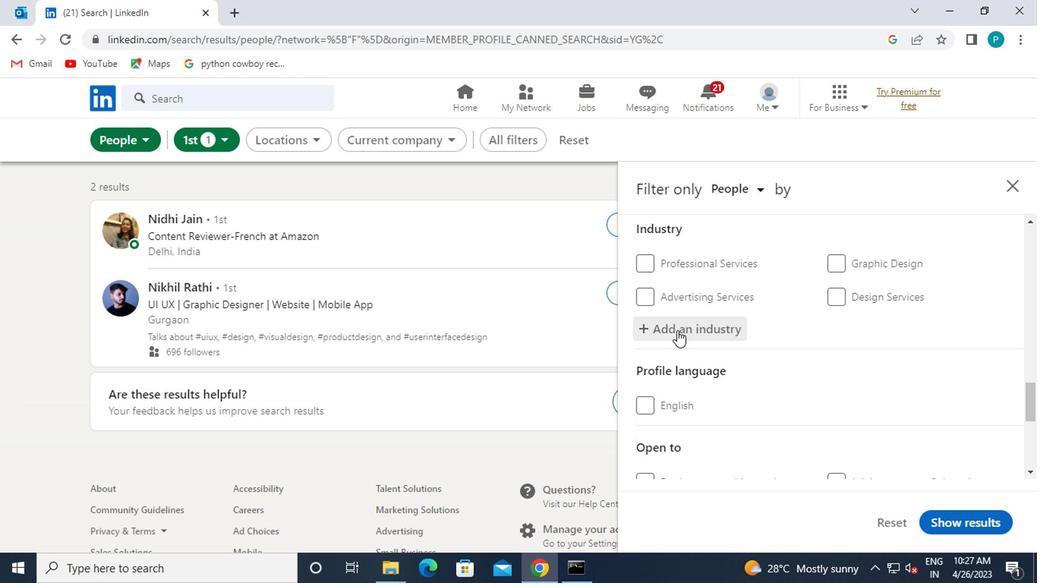 
Action: Key pressed LAUND
Screenshot: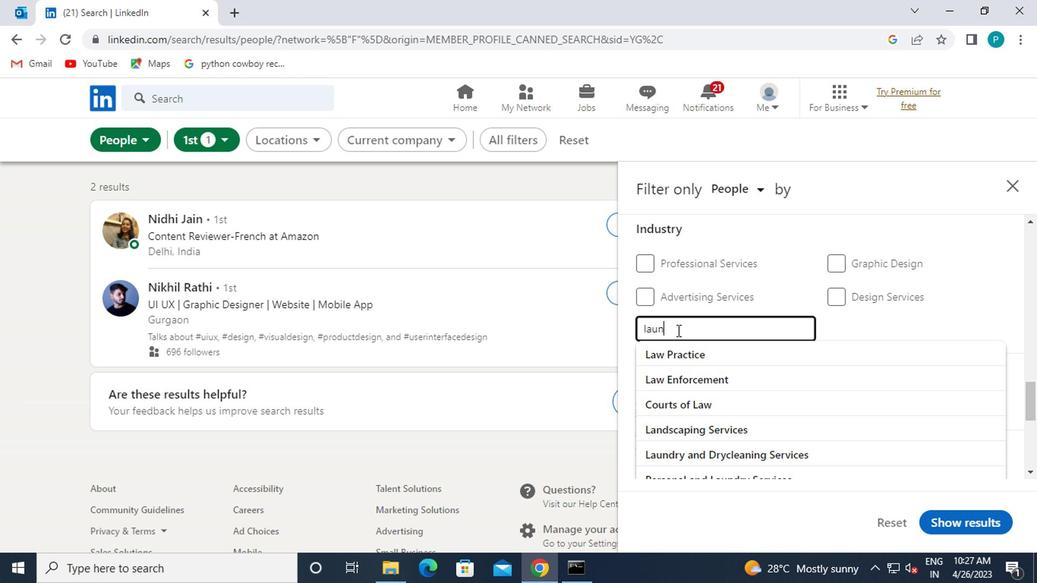 
Action: Mouse moved to (704, 349)
Screenshot: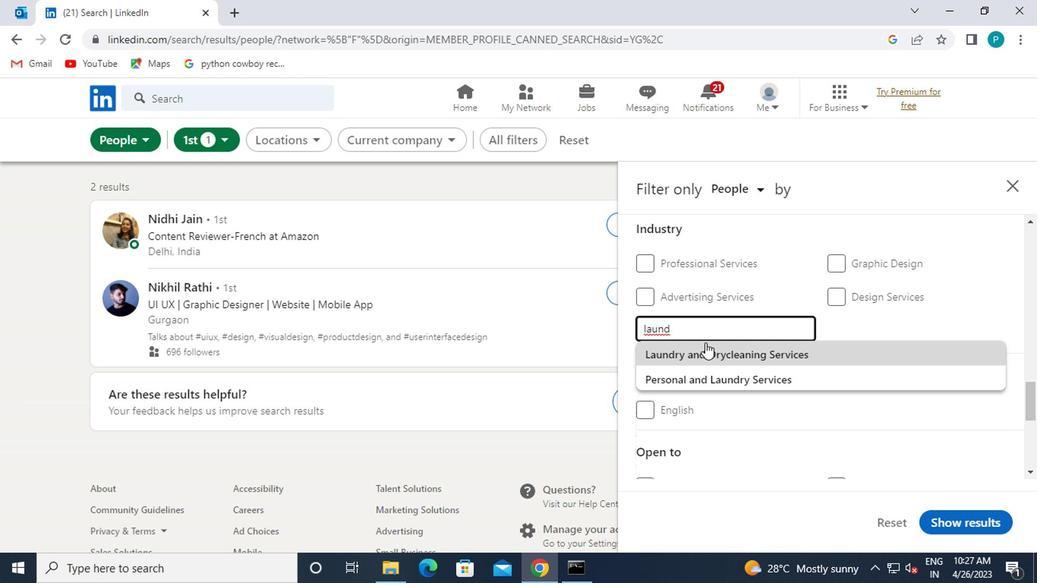 
Action: Mouse pressed left at (704, 349)
Screenshot: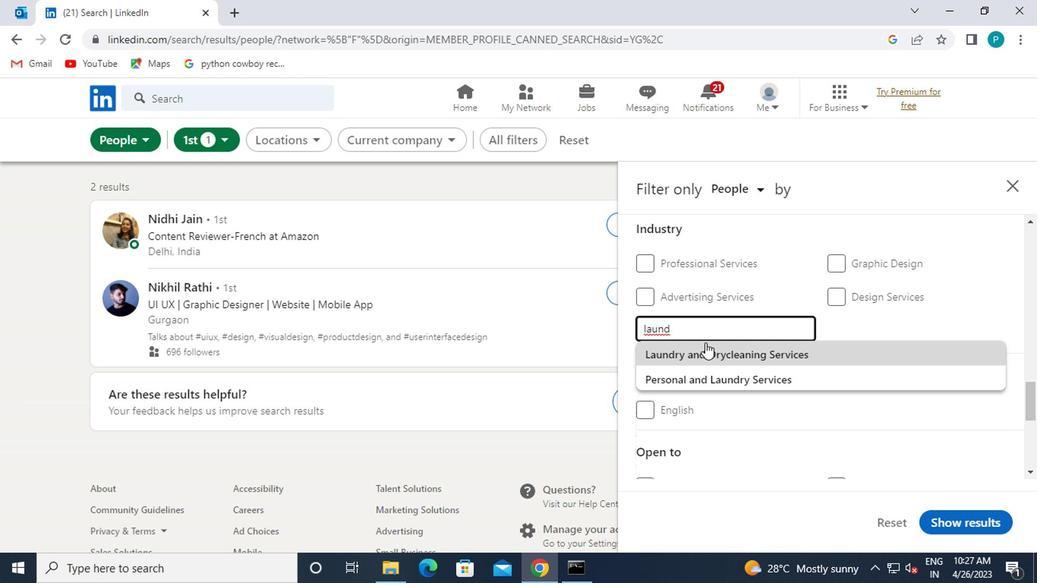 
Action: Mouse scrolled (704, 349) with delta (0, 0)
Screenshot: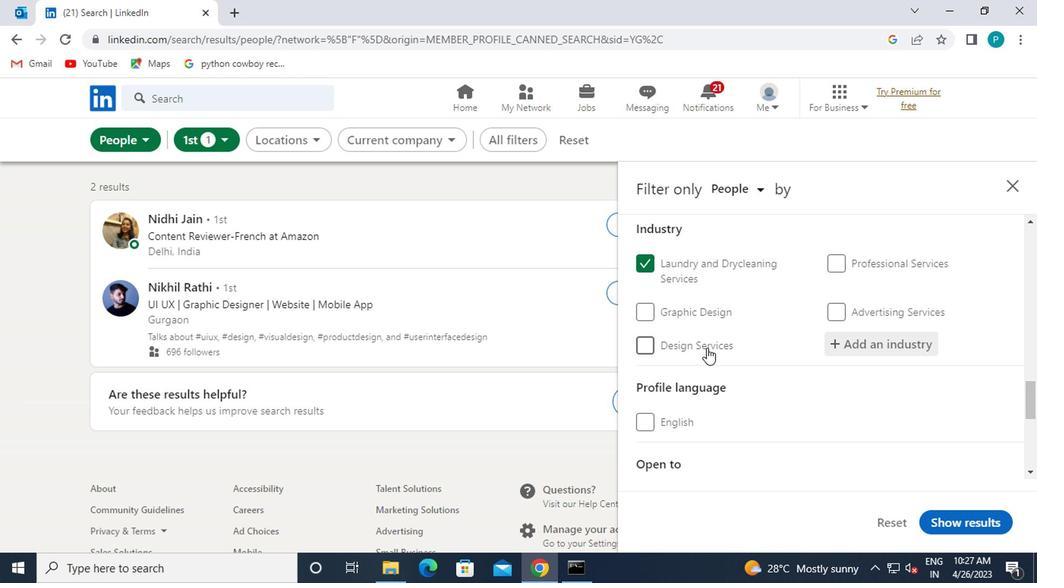 
Action: Mouse scrolled (704, 349) with delta (0, 0)
Screenshot: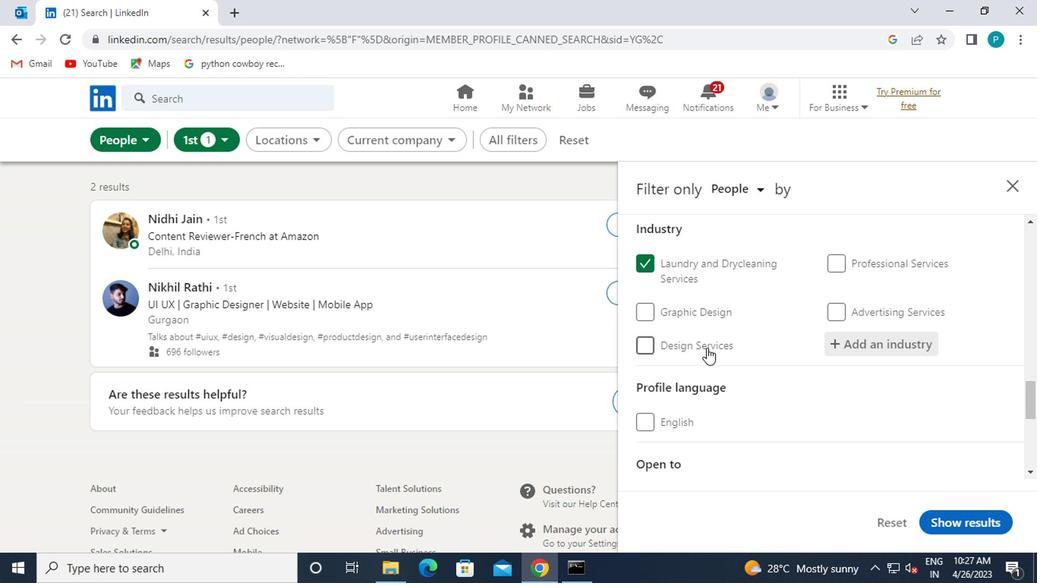 
Action: Mouse moved to (668, 362)
Screenshot: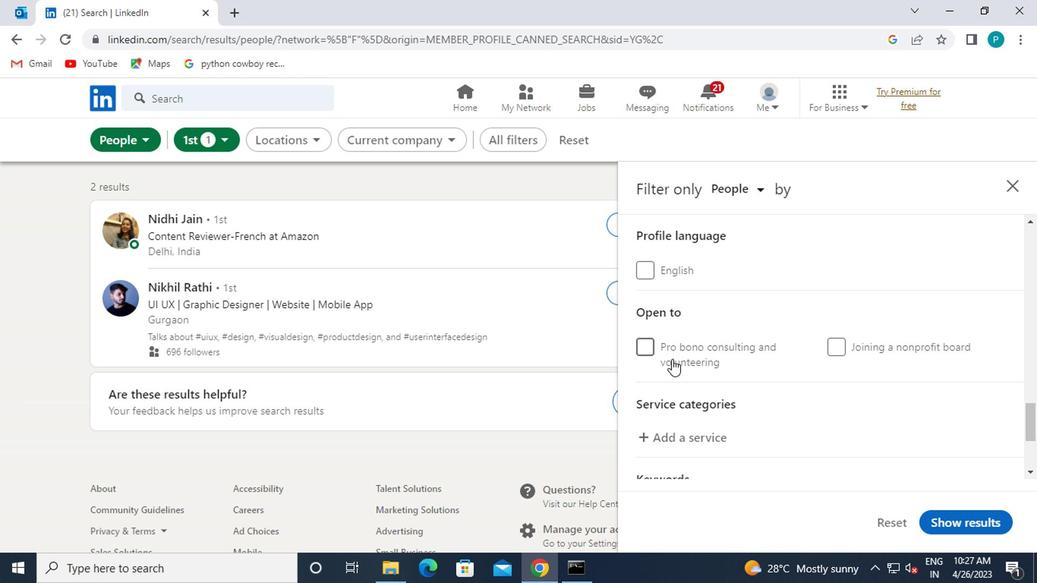 
Action: Mouse scrolled (668, 362) with delta (0, 0)
Screenshot: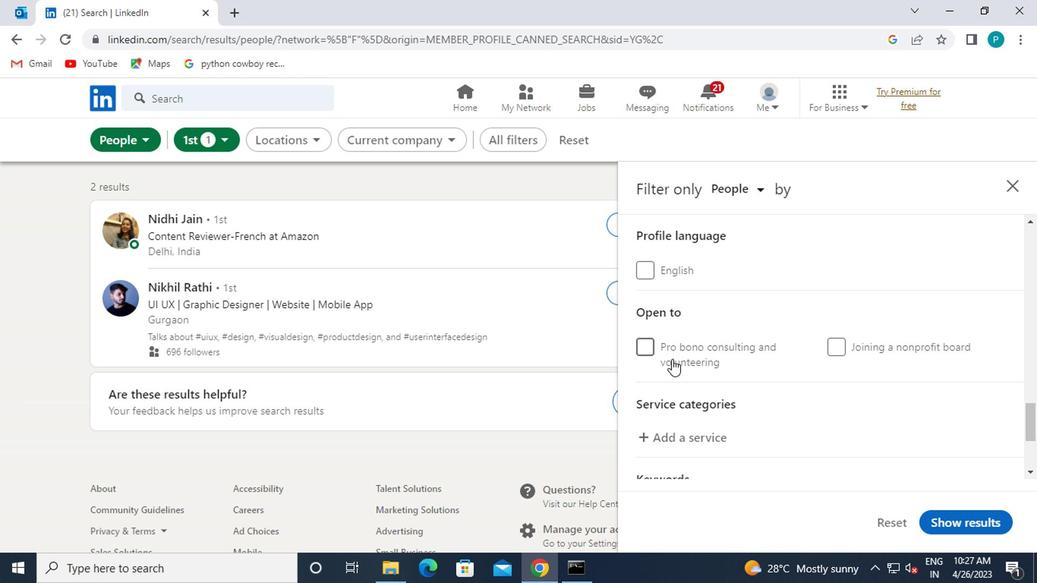 
Action: Mouse scrolled (668, 362) with delta (0, 0)
Screenshot: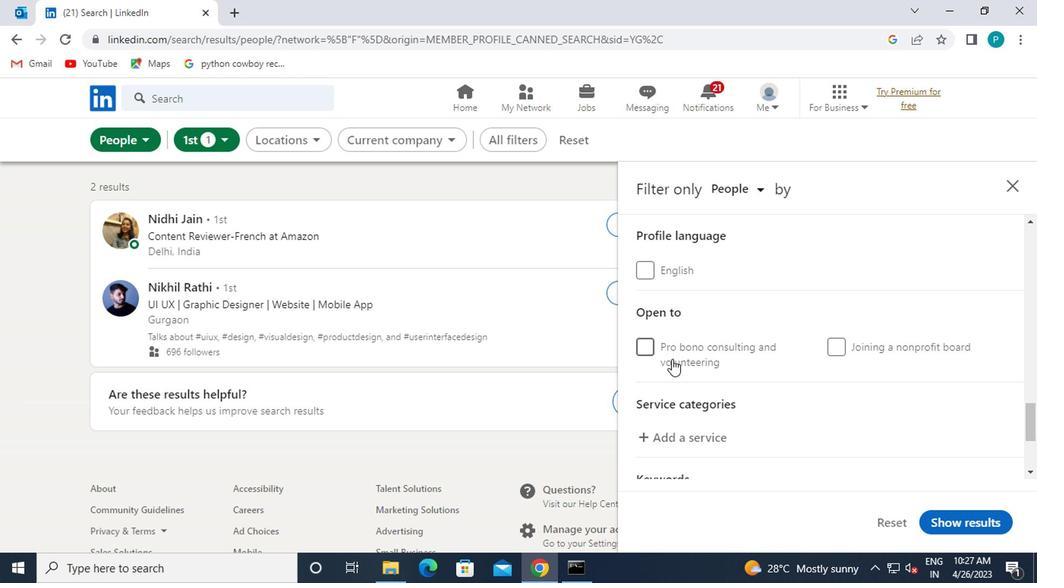 
Action: Mouse moved to (660, 295)
Screenshot: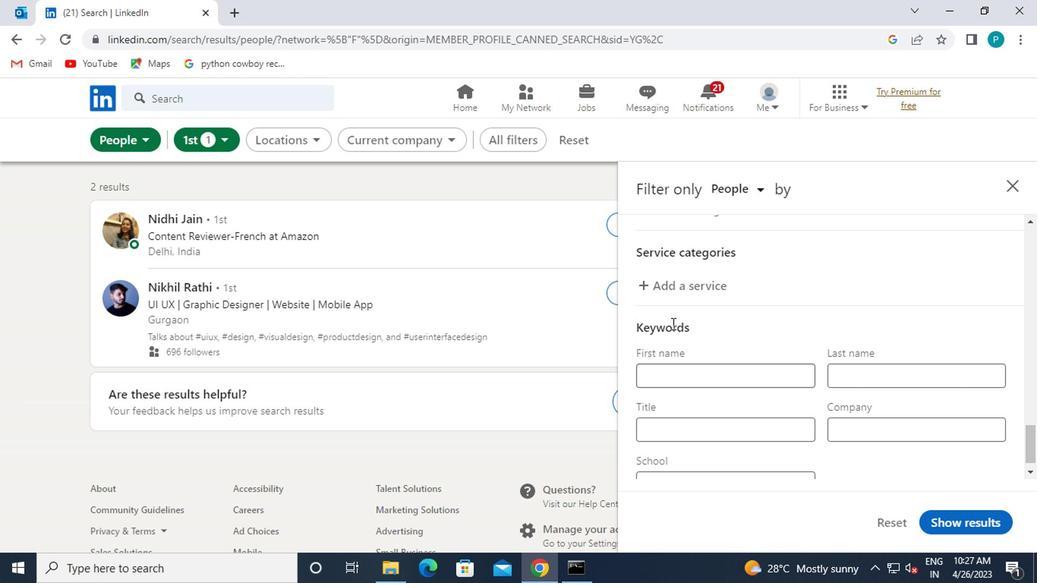 
Action: Mouse pressed left at (660, 295)
Screenshot: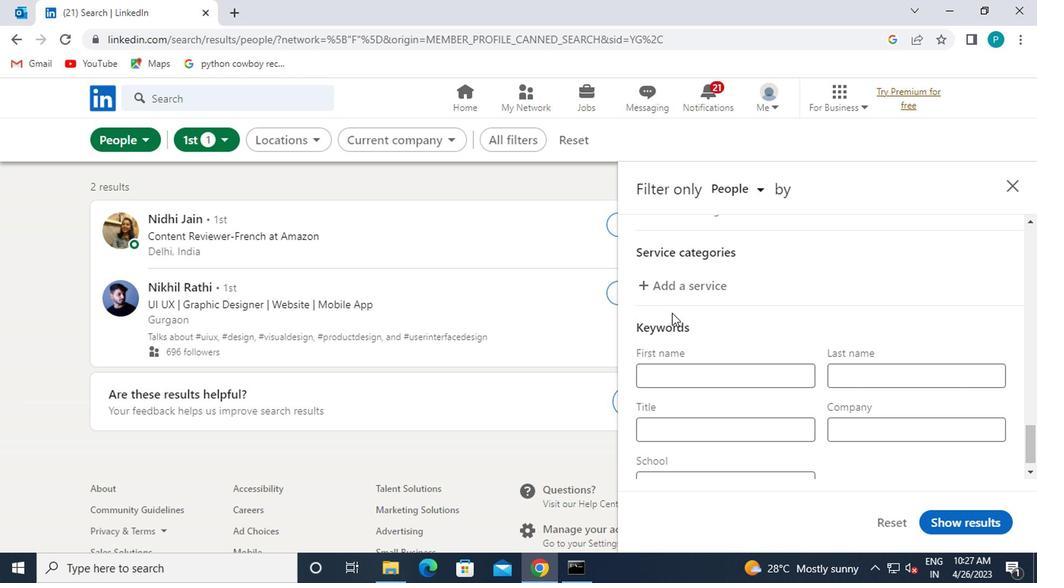 
Action: Key pressed TEAM
Screenshot: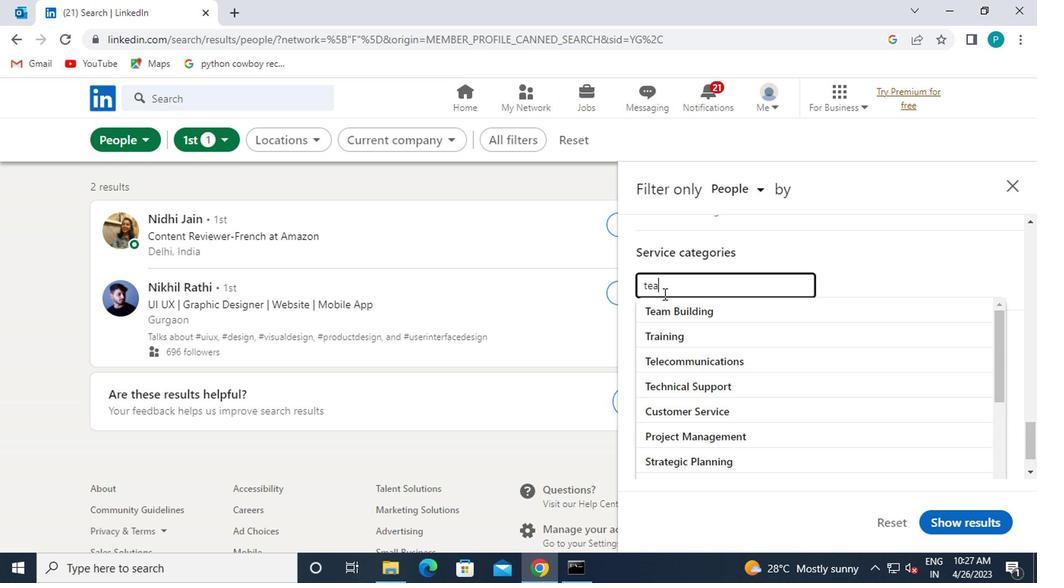 
Action: Mouse moved to (684, 309)
Screenshot: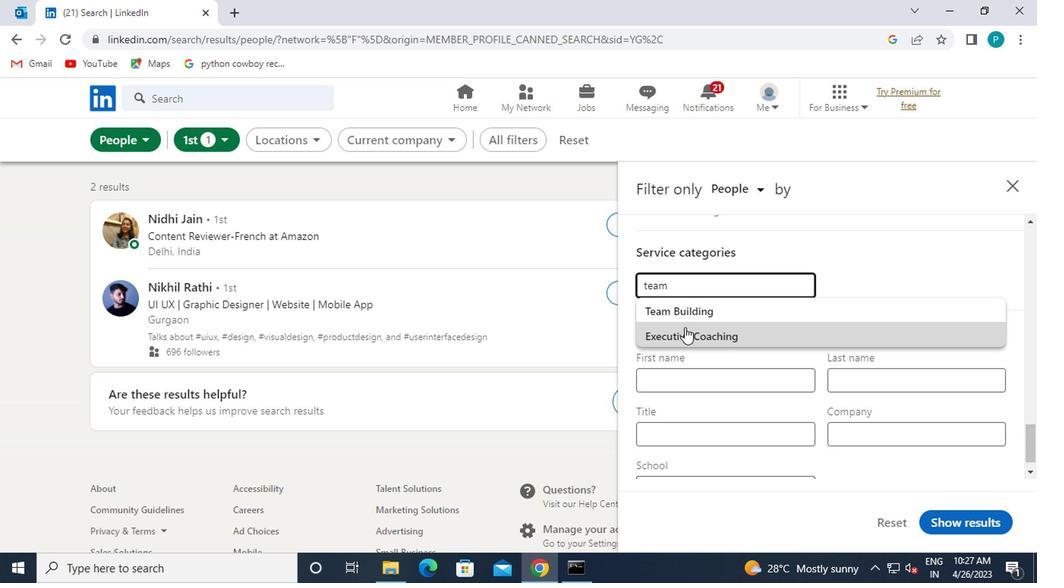 
Action: Mouse pressed left at (684, 309)
Screenshot: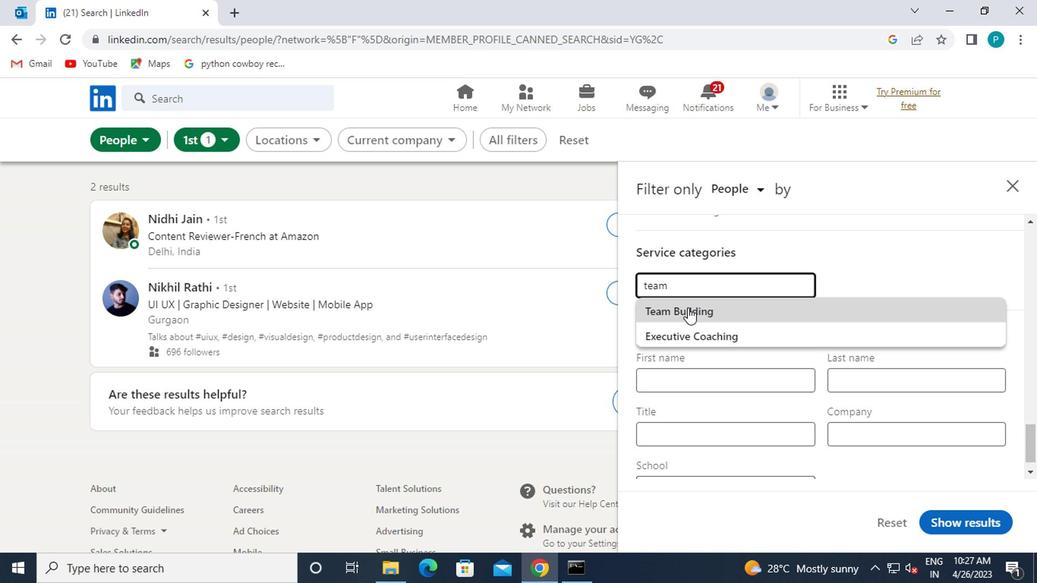 
Action: Mouse scrolled (684, 308) with delta (0, 0)
Screenshot: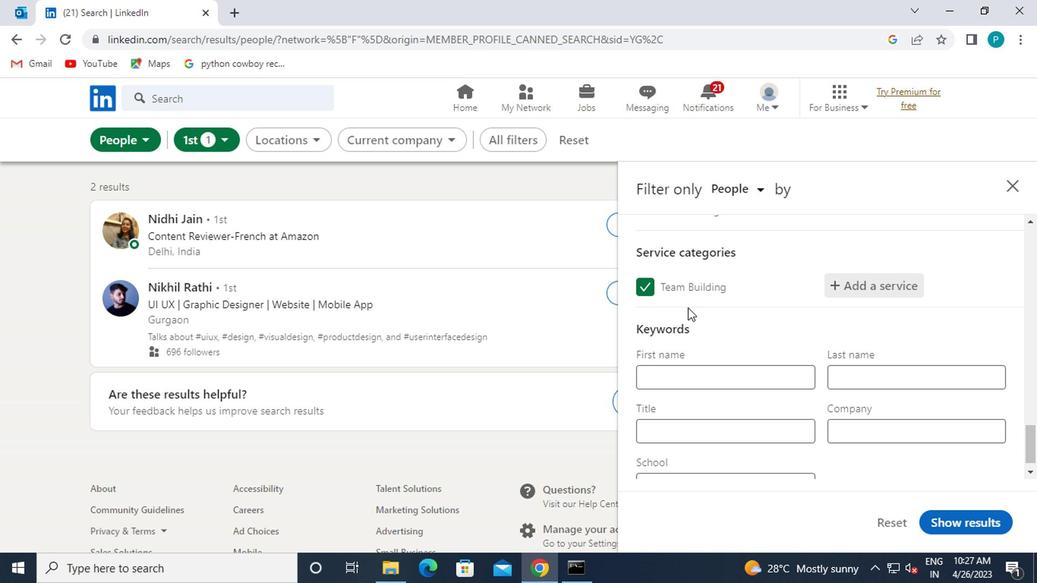 
Action: Mouse moved to (692, 414)
Screenshot: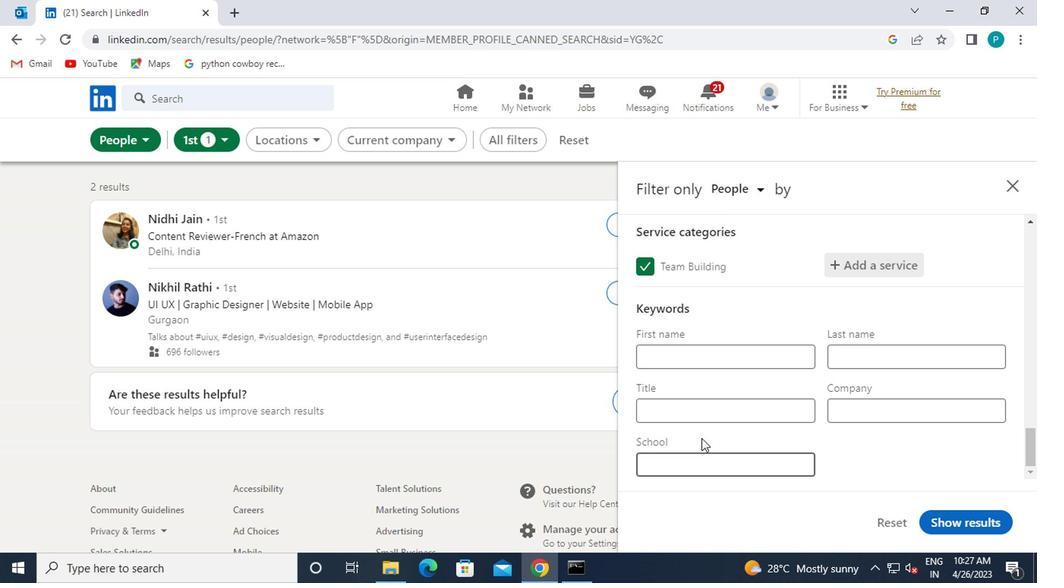 
Action: Mouse pressed left at (692, 414)
Screenshot: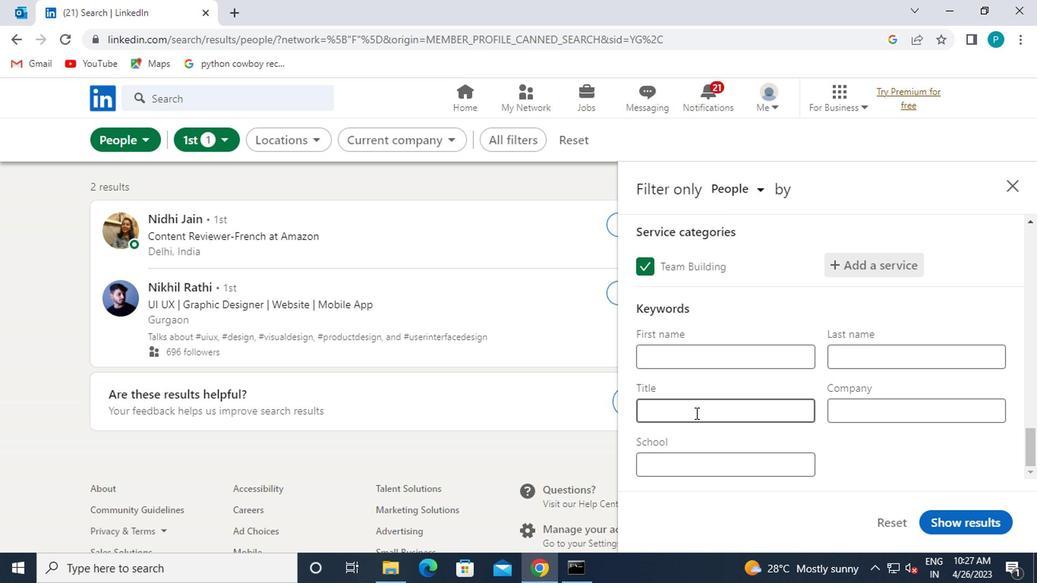 
Action: Mouse moved to (561, 301)
Screenshot: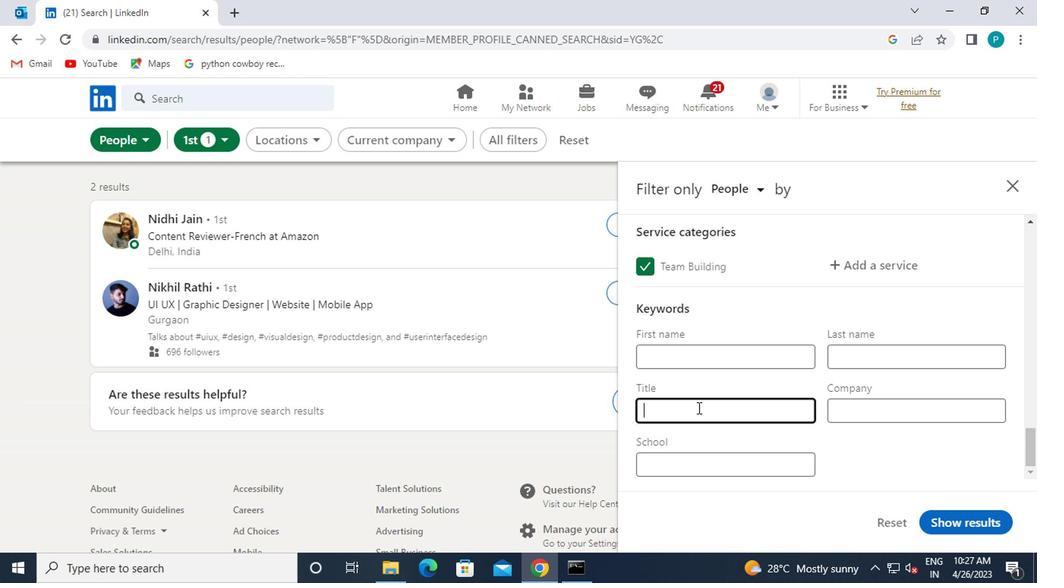 
Action: Key pressed M<Key.caps_lock>ARKETING<Key.space><Key.caps_lock>C<Key.caps_lock>OMMUNICATIONS
Screenshot: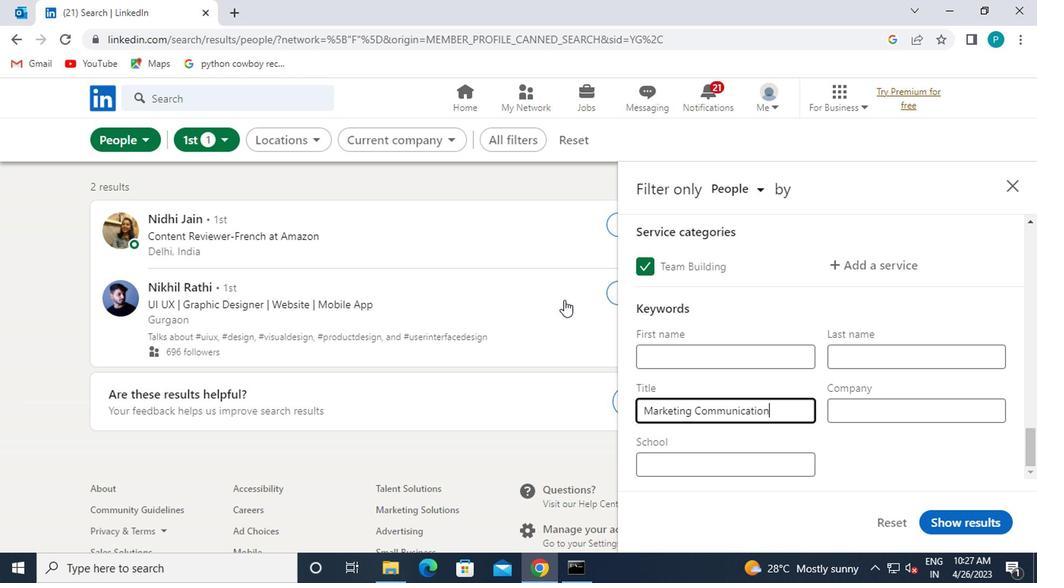 
Action: Mouse moved to (952, 514)
Screenshot: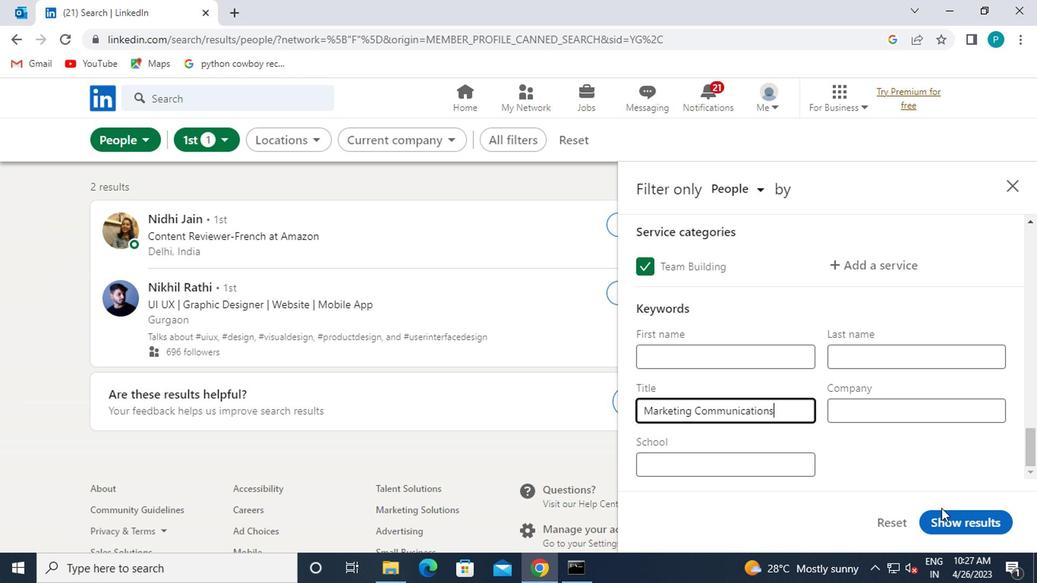 
Action: Mouse pressed left at (952, 514)
Screenshot: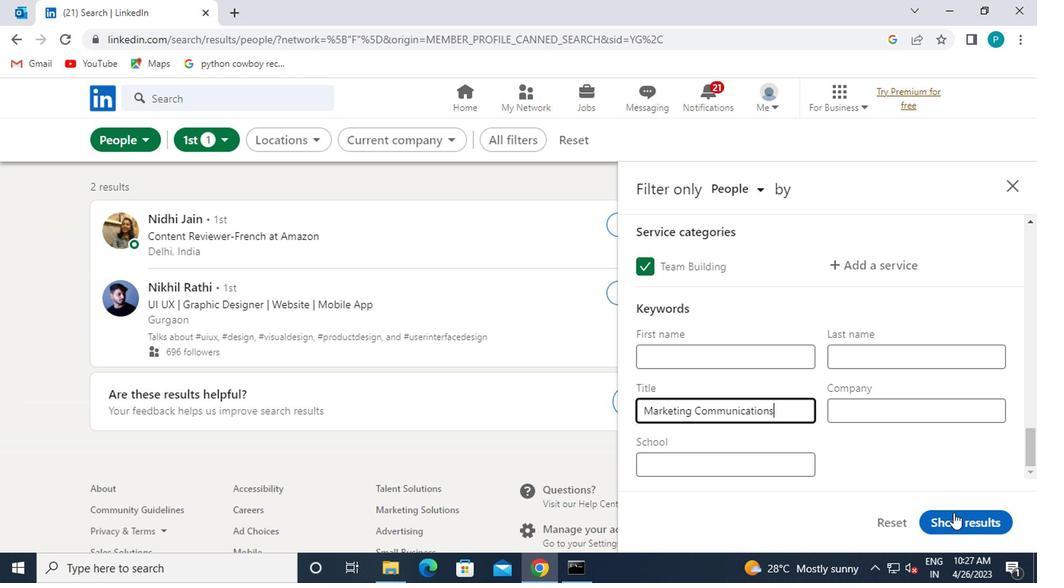 
Action: Mouse moved to (935, 505)
Screenshot: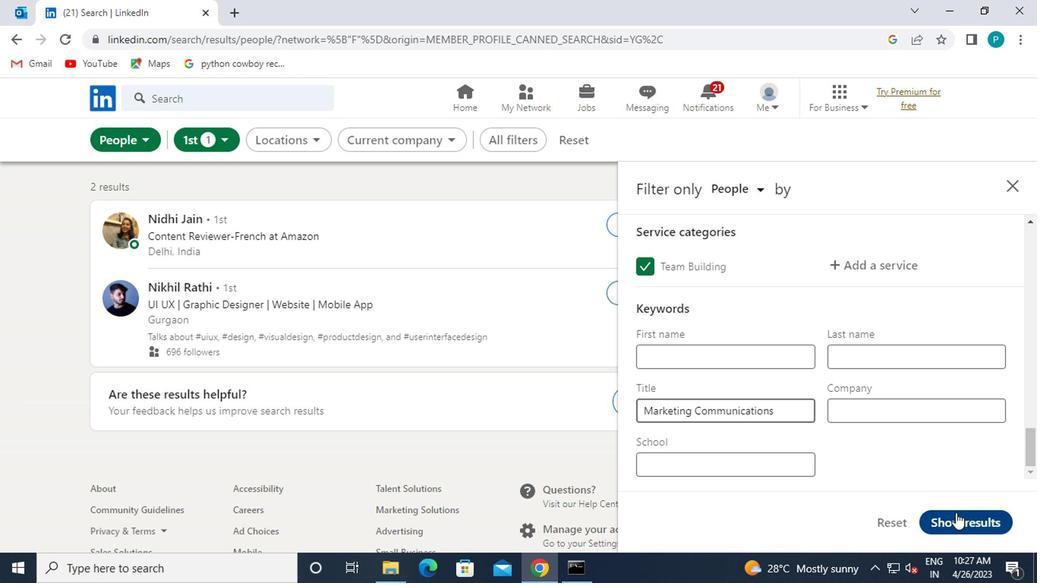 
Action: Key pressed <Key.f4><Key.f9>
Screenshot: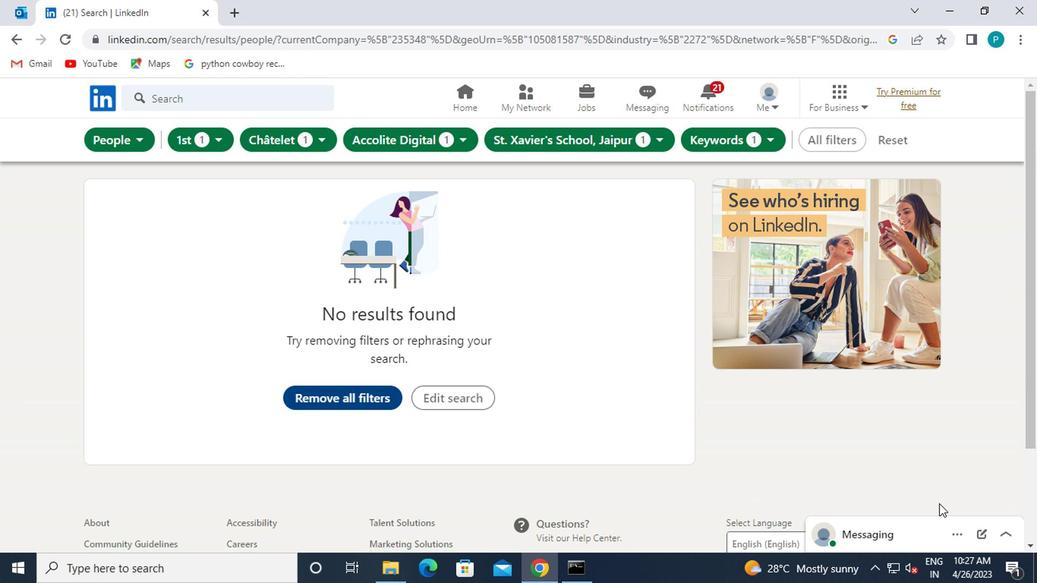 
